 Task: Find connections with filter location Manihāri with filter topic #Entrepreneurshipwith filter profile language French with filter current company JSA with filter school Shaheed Sukhdev College Of Business Studies with filter industry Retail Books and Printed News with filter service category Logo Design with filter keywords title Cafeteria Worker
Action: Mouse moved to (564, 73)
Screenshot: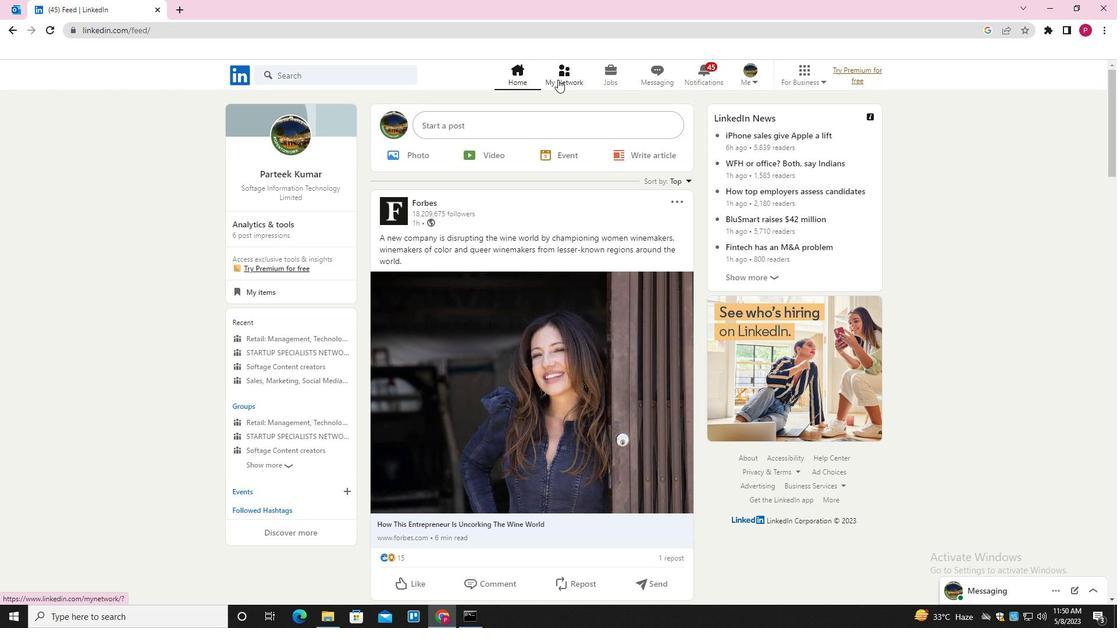 
Action: Mouse pressed left at (564, 73)
Screenshot: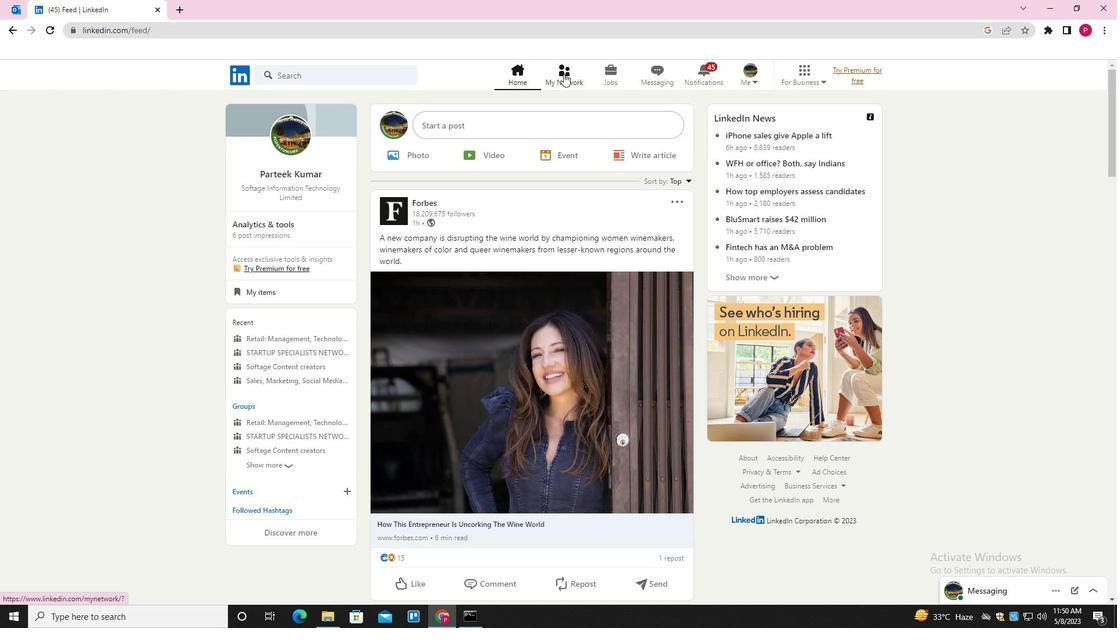 
Action: Mouse moved to (372, 139)
Screenshot: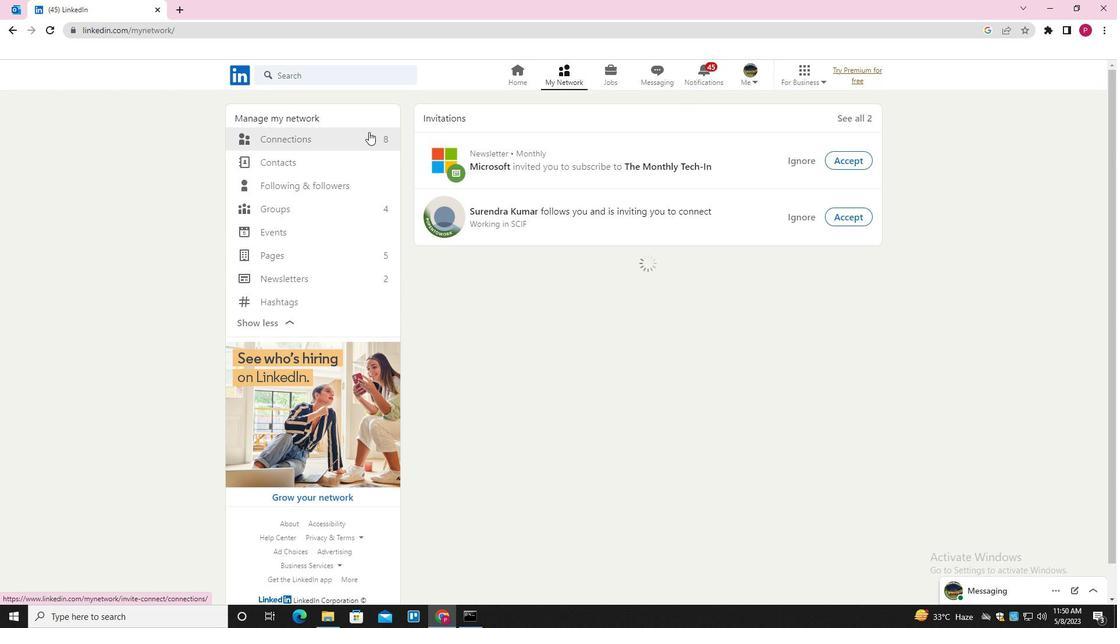 
Action: Mouse pressed left at (372, 139)
Screenshot: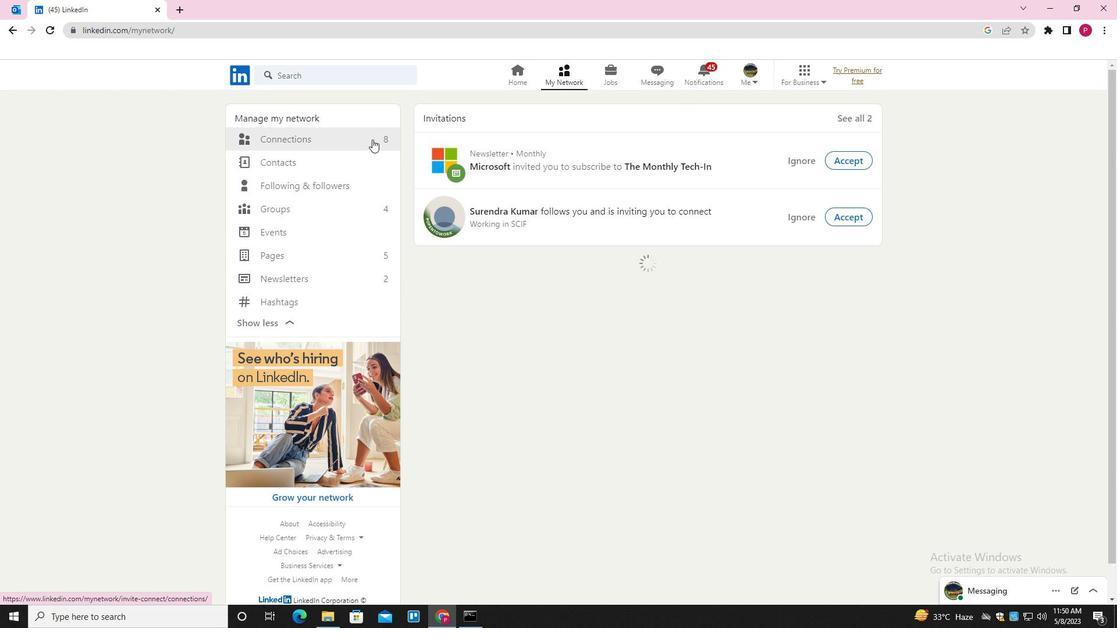 
Action: Mouse moved to (656, 141)
Screenshot: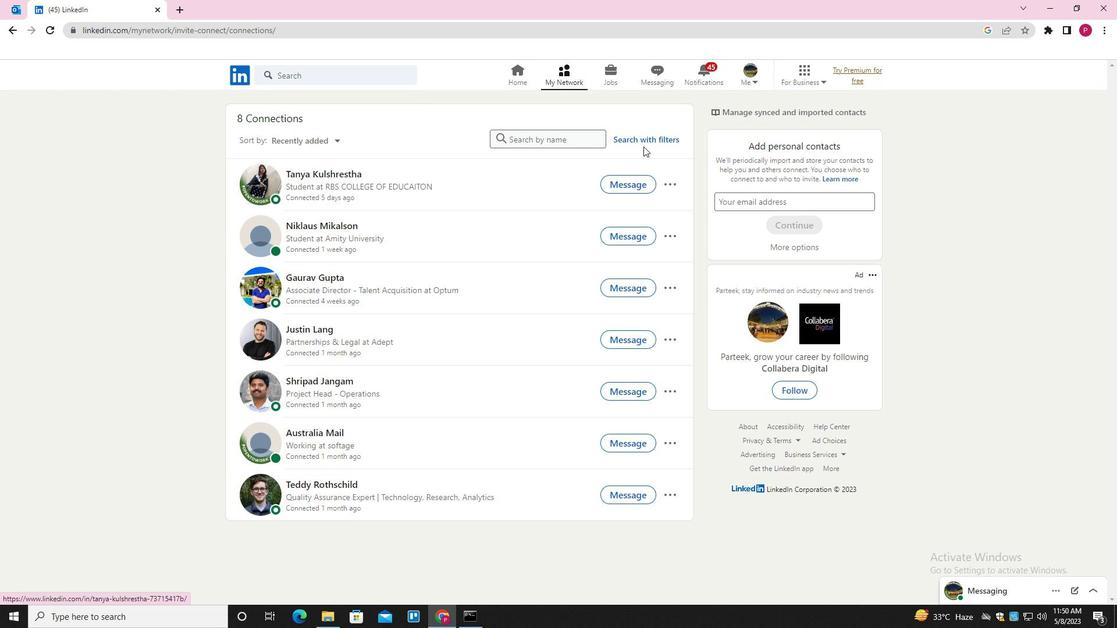 
Action: Mouse pressed left at (656, 141)
Screenshot: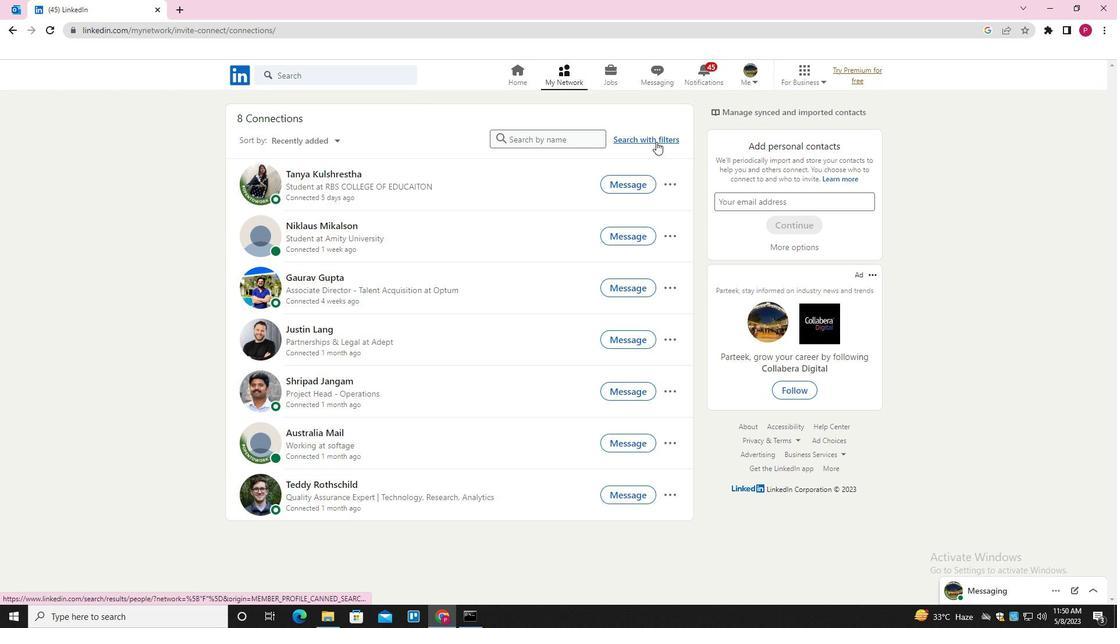 
Action: Mouse moved to (597, 109)
Screenshot: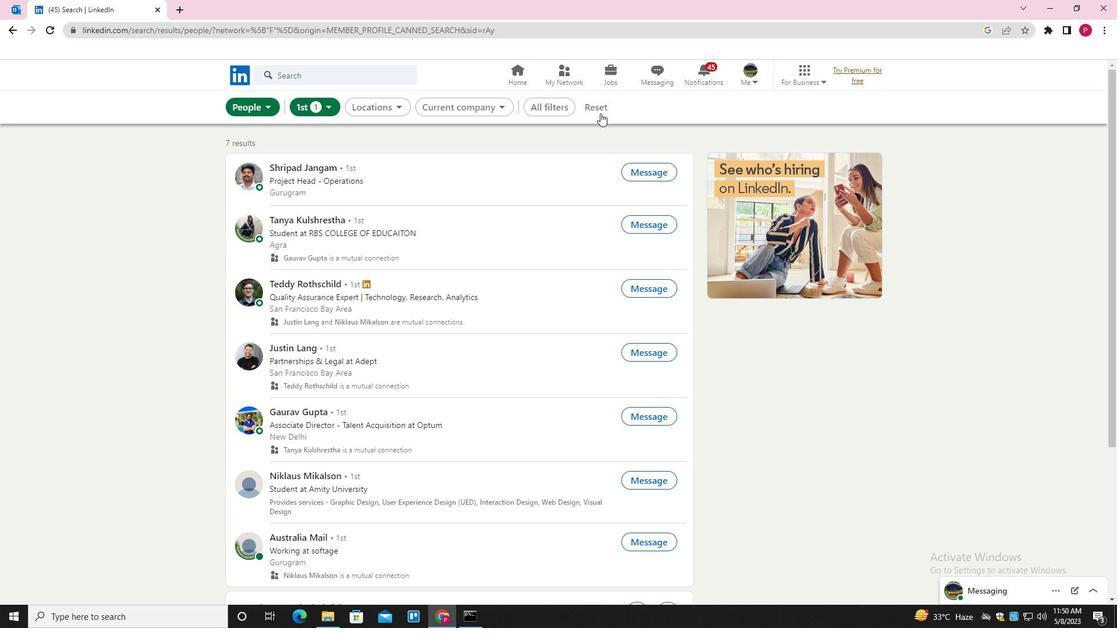
Action: Mouse pressed left at (597, 109)
Screenshot: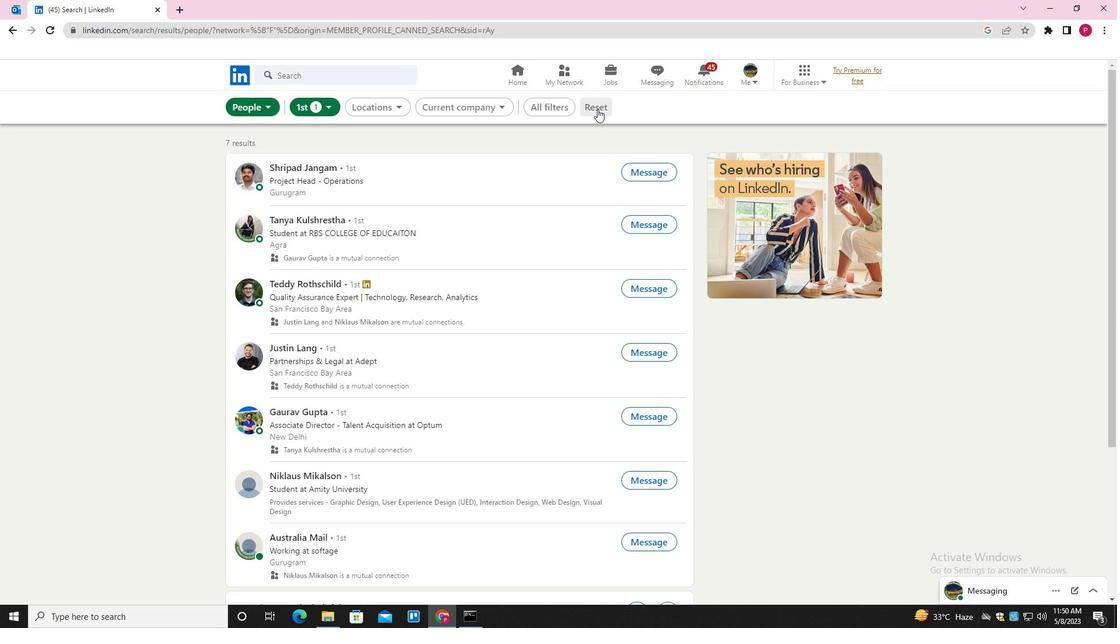 
Action: Mouse moved to (581, 104)
Screenshot: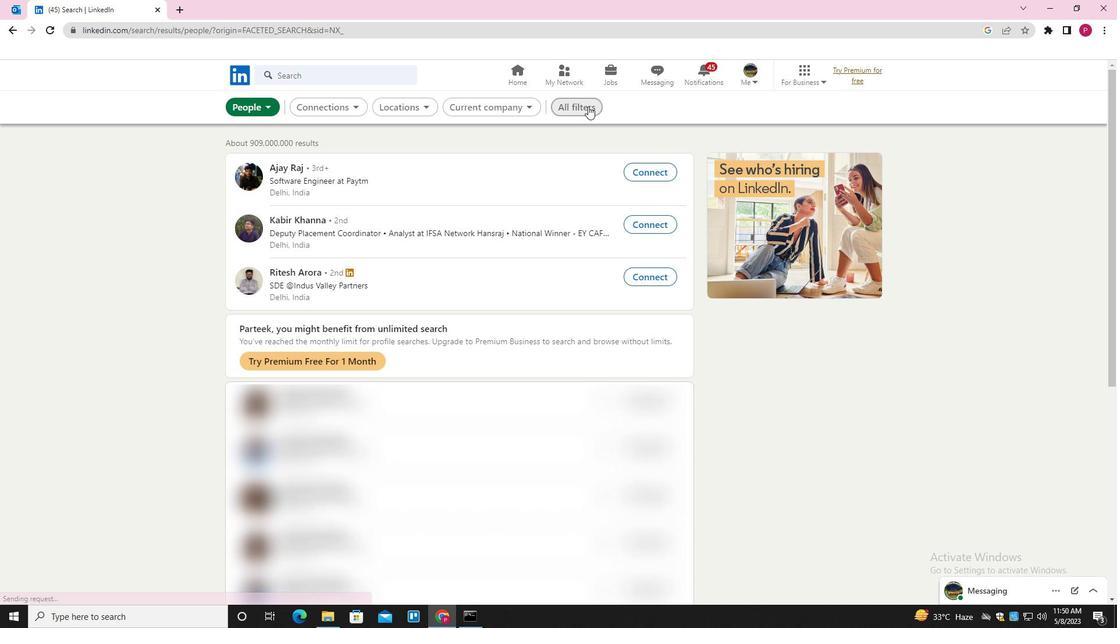 
Action: Mouse pressed left at (581, 104)
Screenshot: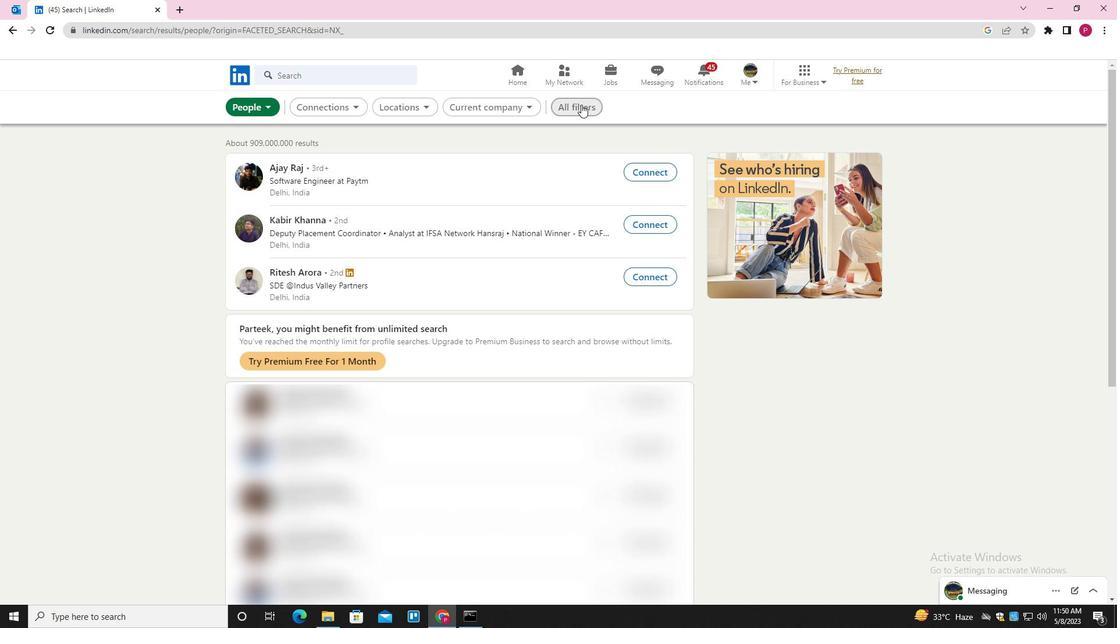 
Action: Mouse moved to (855, 258)
Screenshot: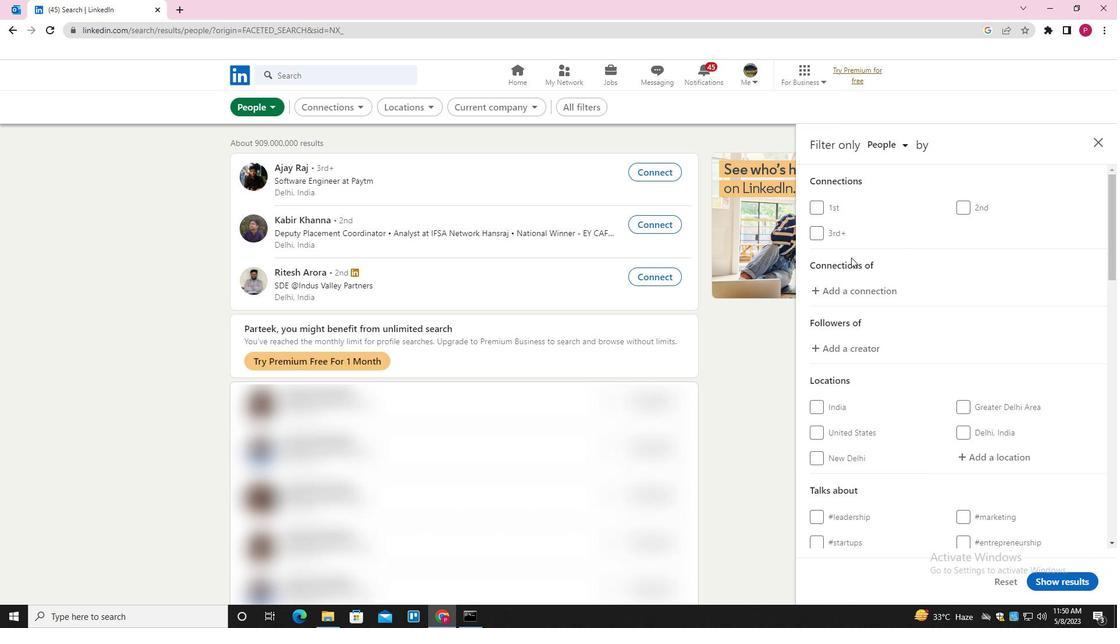 
Action: Mouse scrolled (855, 258) with delta (0, 0)
Screenshot: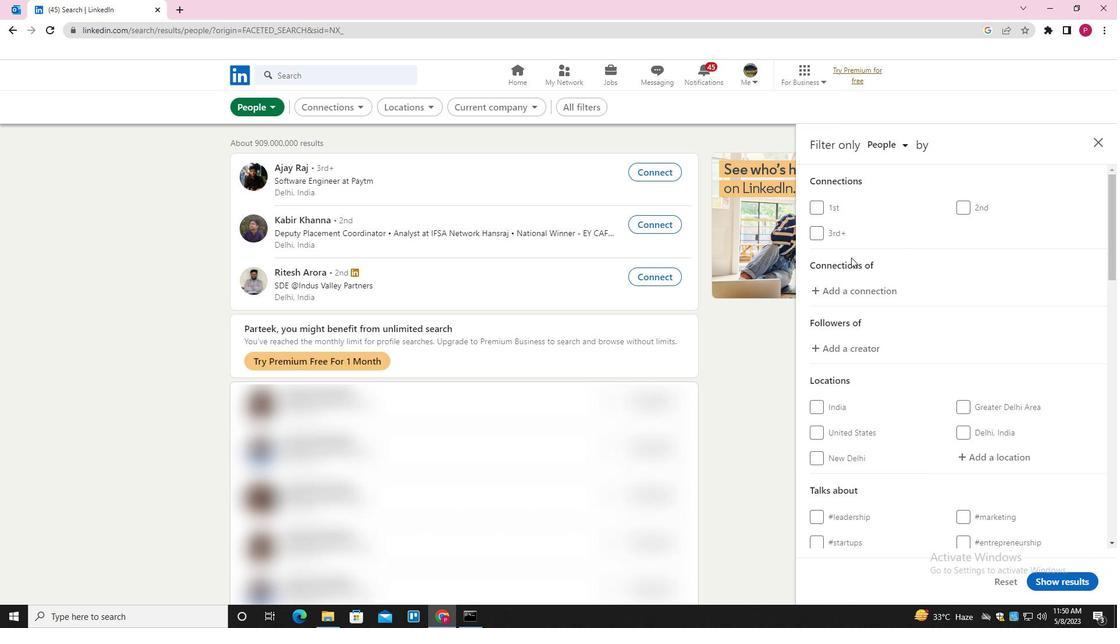 
Action: Mouse moved to (858, 261)
Screenshot: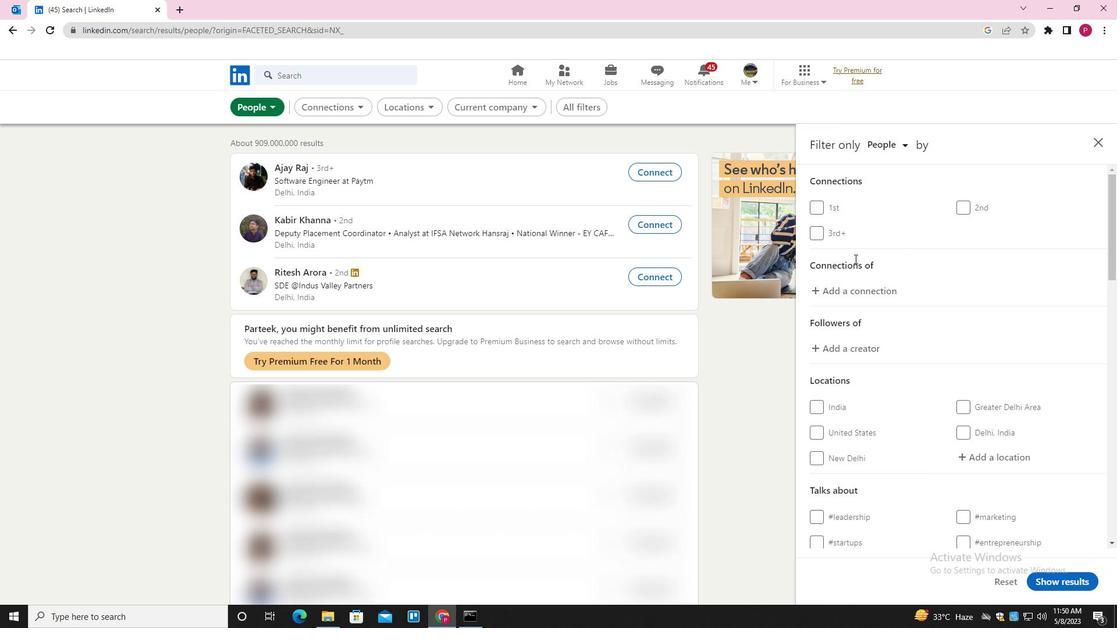 
Action: Mouse scrolled (858, 261) with delta (0, 0)
Screenshot: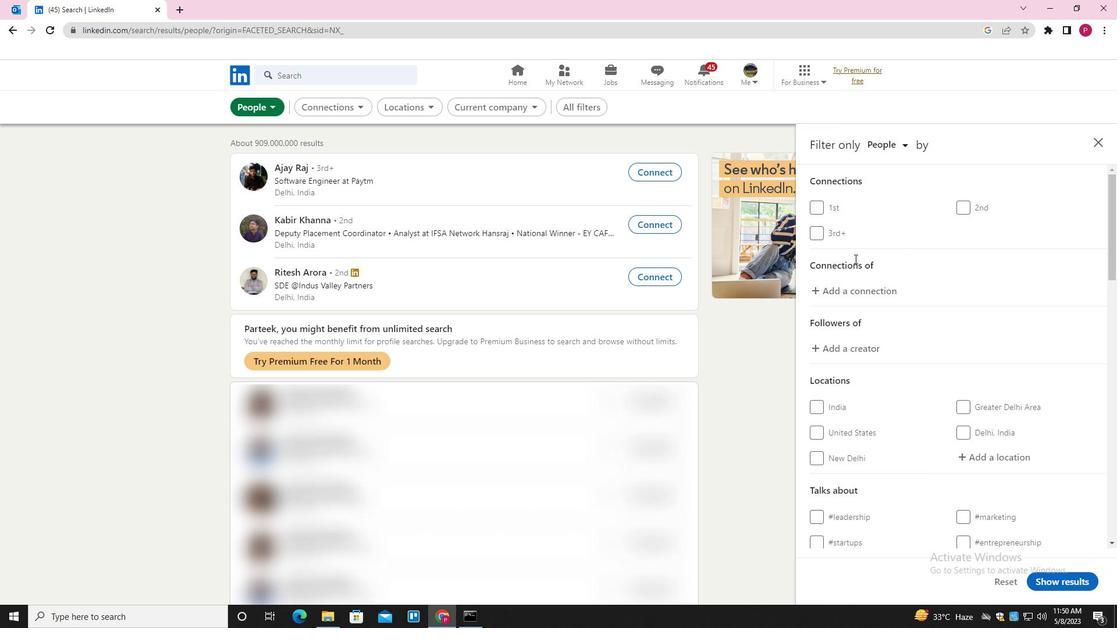 
Action: Mouse moved to (1013, 341)
Screenshot: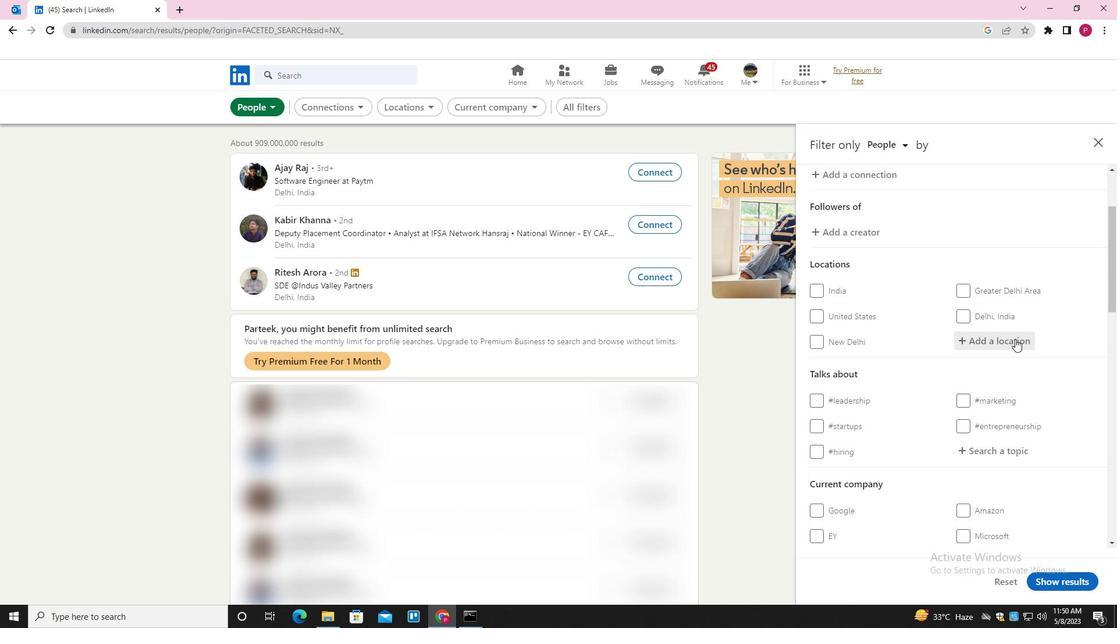 
Action: Mouse pressed left at (1013, 341)
Screenshot: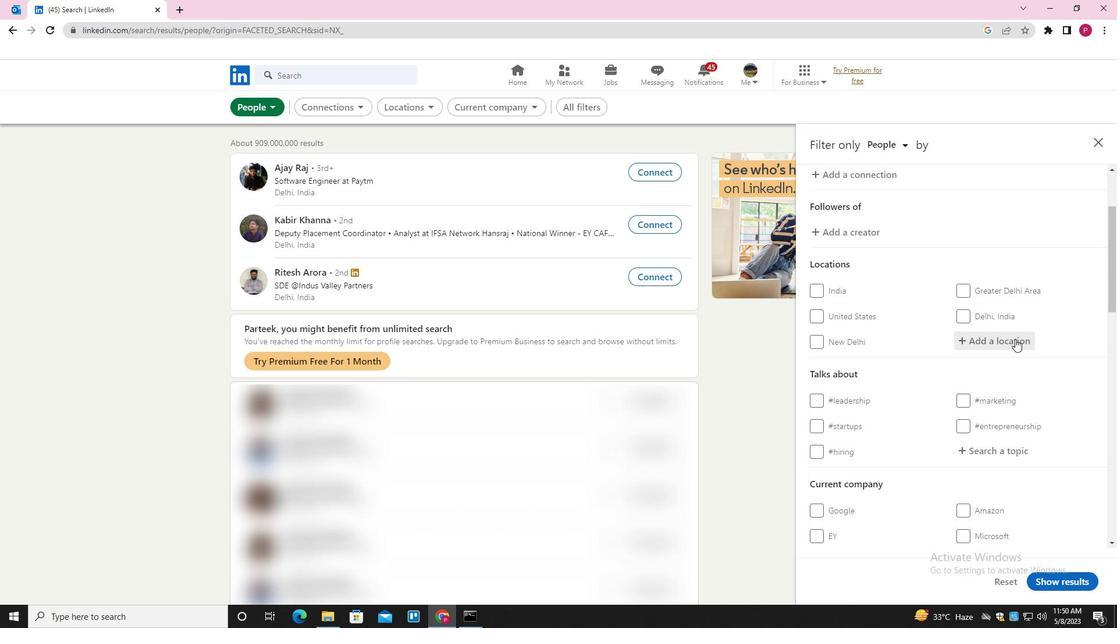 
Action: Key pressed <Key.shift>MANIG<Key.backspace>HARI<Key.down><Key.enter>
Screenshot: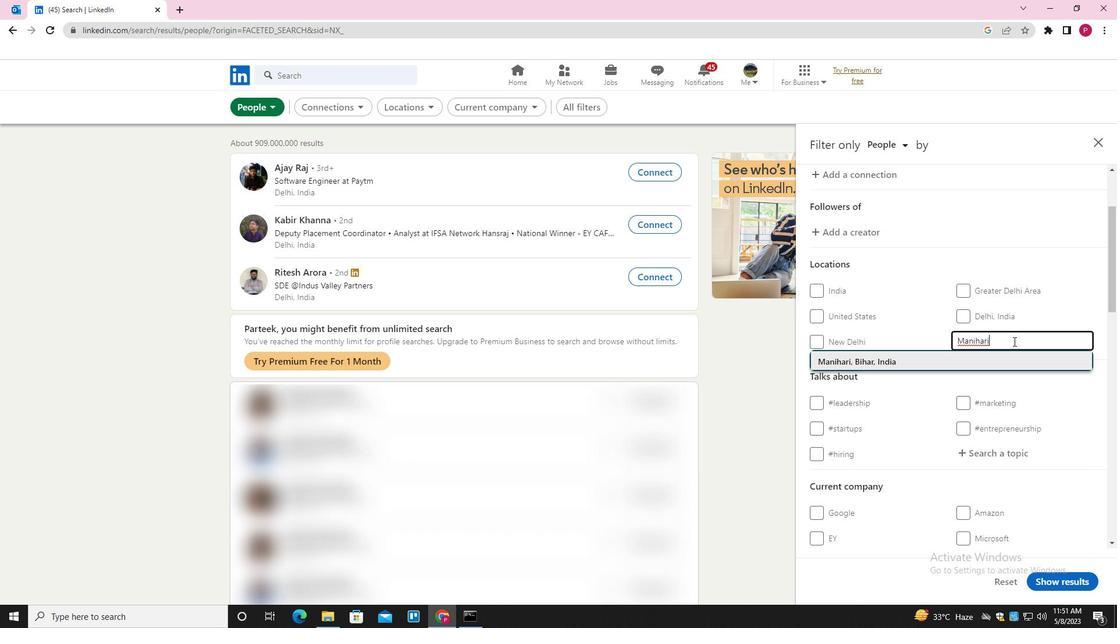 
Action: Mouse moved to (1037, 389)
Screenshot: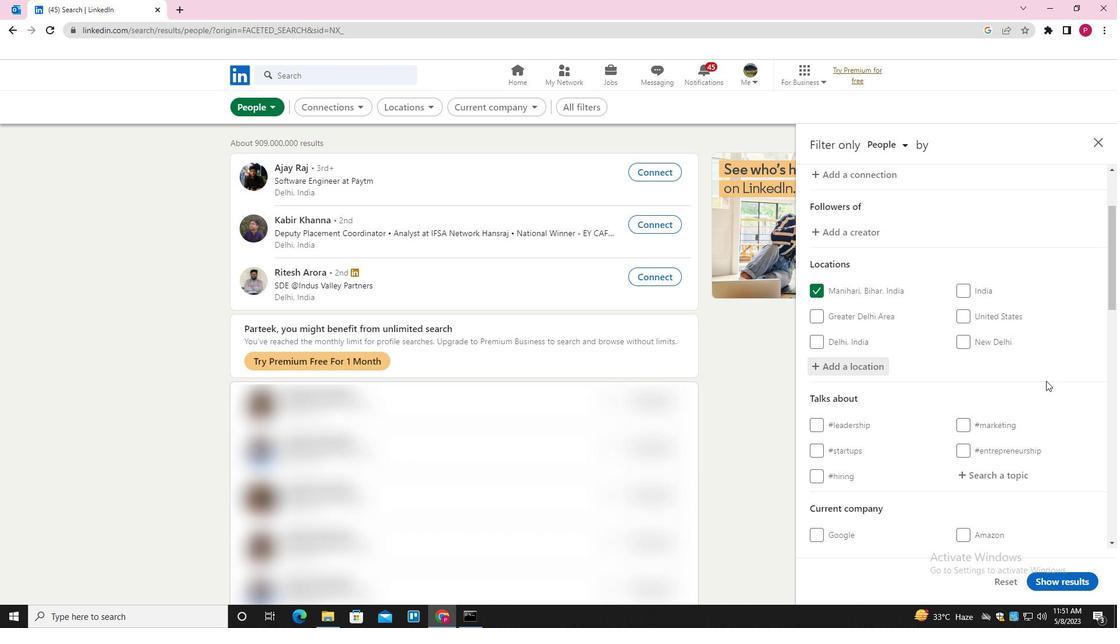 
Action: Mouse scrolled (1037, 388) with delta (0, 0)
Screenshot: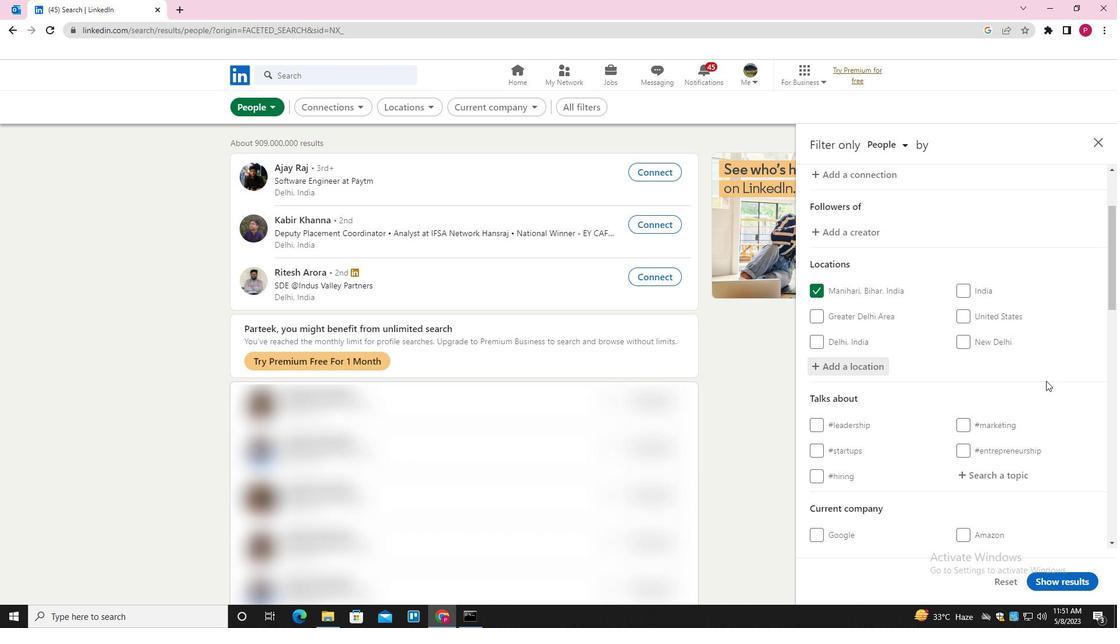 
Action: Mouse moved to (1035, 391)
Screenshot: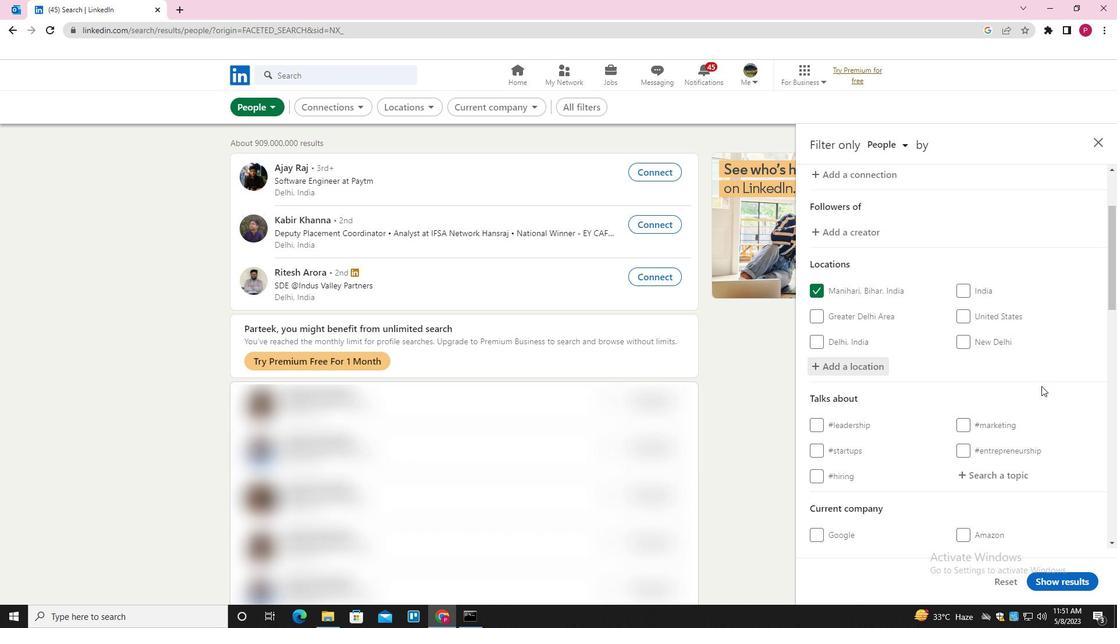 
Action: Mouse scrolled (1035, 390) with delta (0, 0)
Screenshot: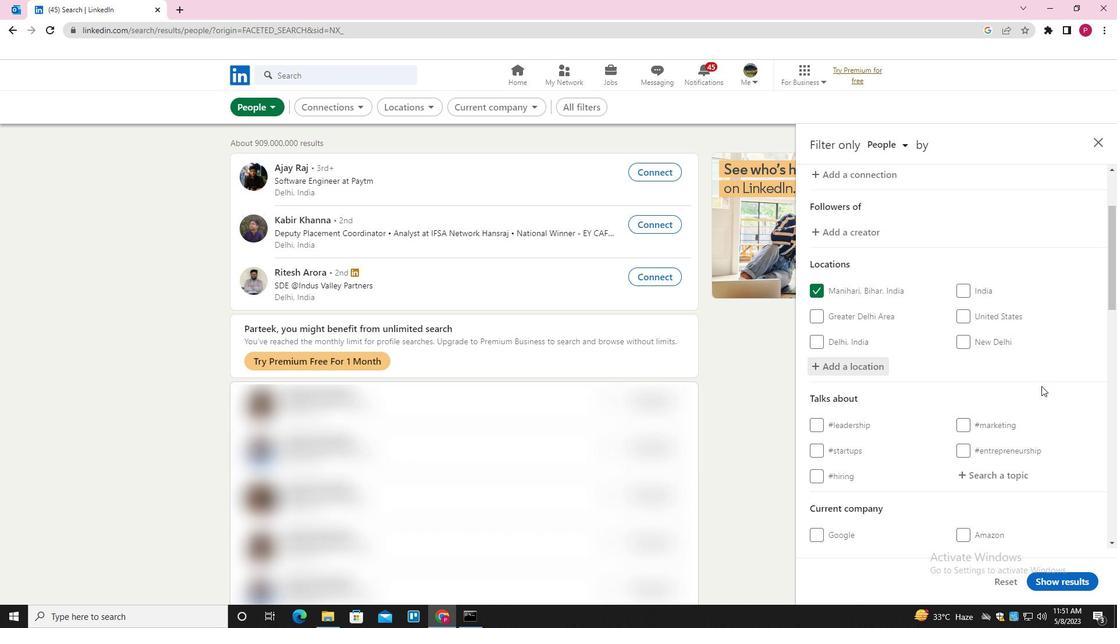 
Action: Mouse moved to (986, 358)
Screenshot: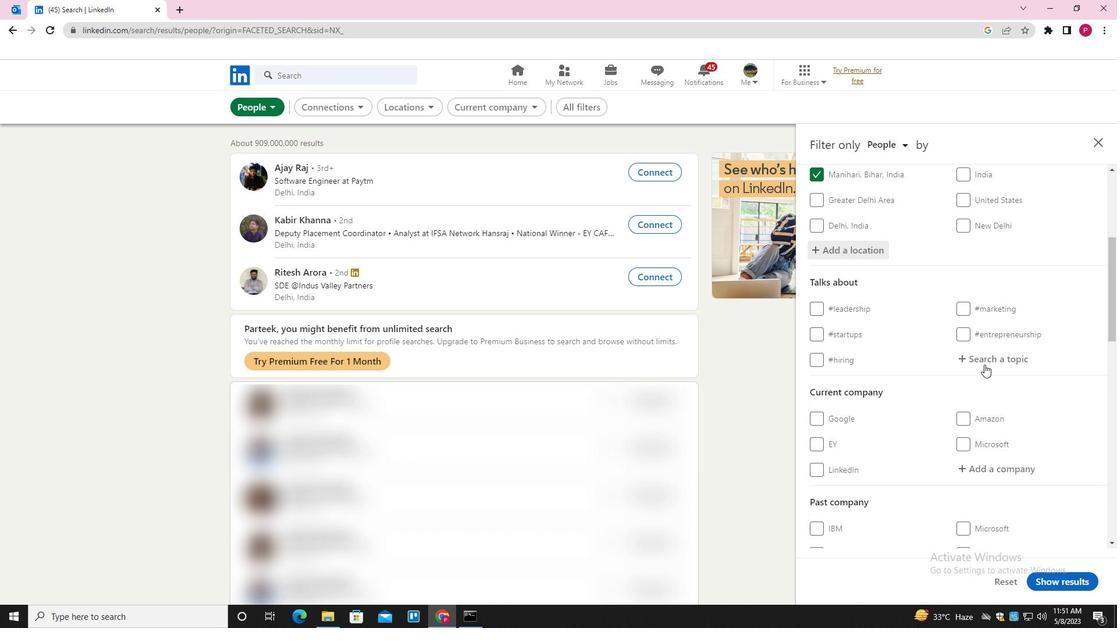 
Action: Mouse pressed left at (986, 358)
Screenshot: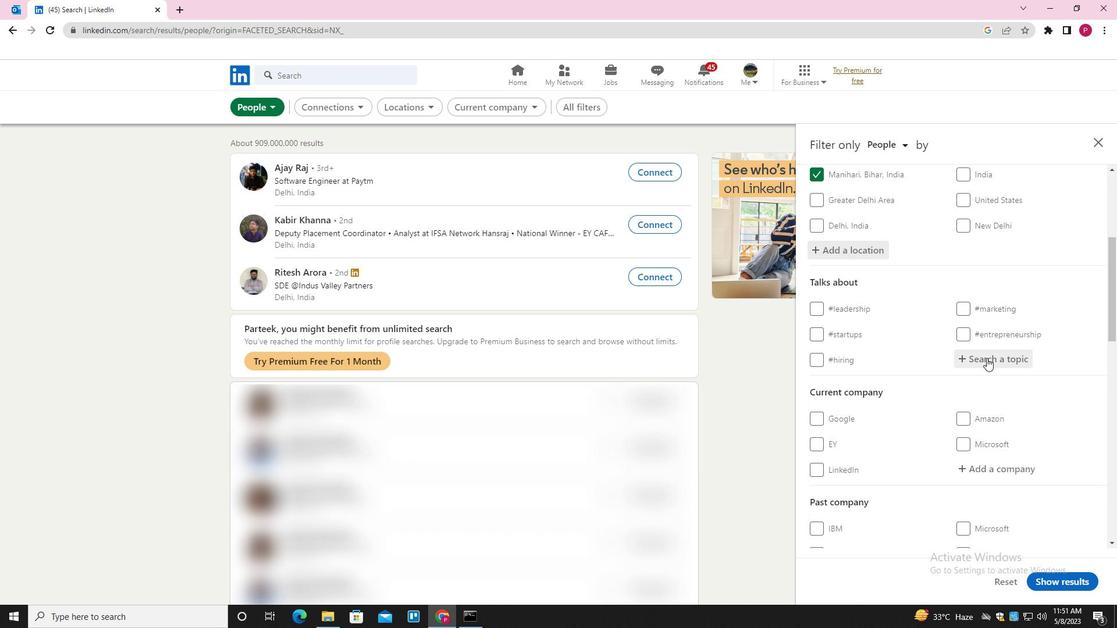 
Action: Key pressed ENTERPRENEURSHIP<Key.down><Key.enter>
Screenshot: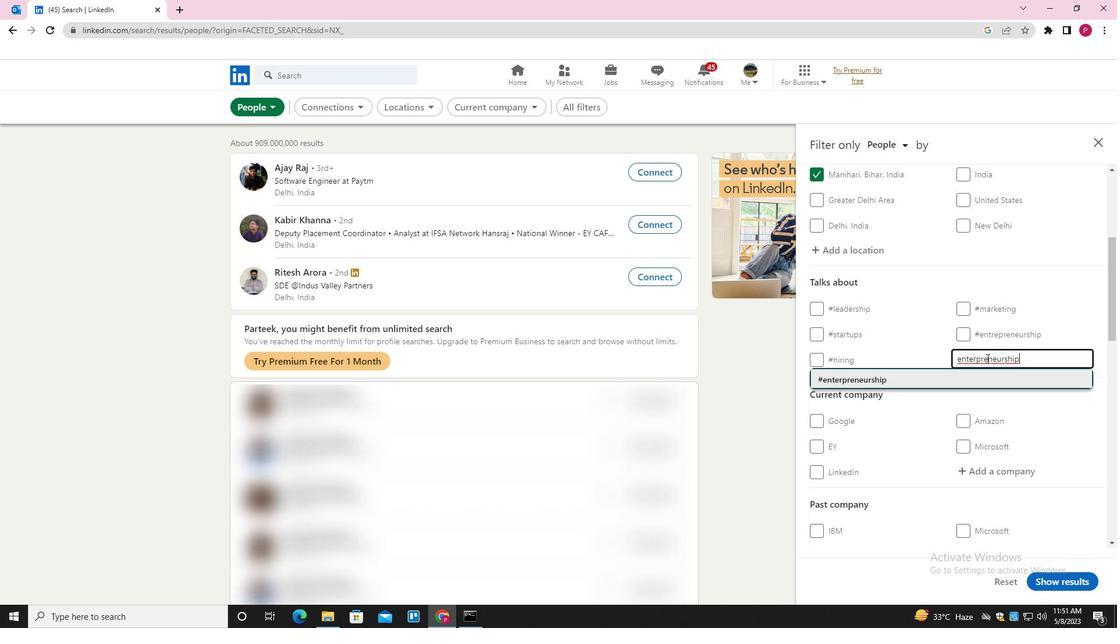
Action: Mouse moved to (979, 361)
Screenshot: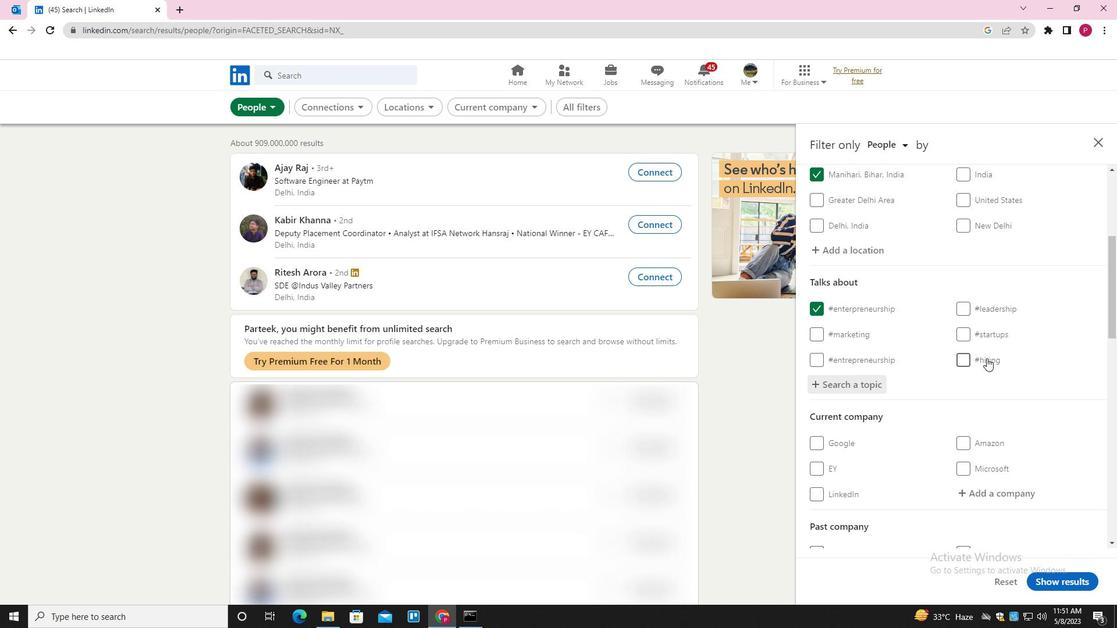 
Action: Mouse scrolled (979, 360) with delta (0, 0)
Screenshot: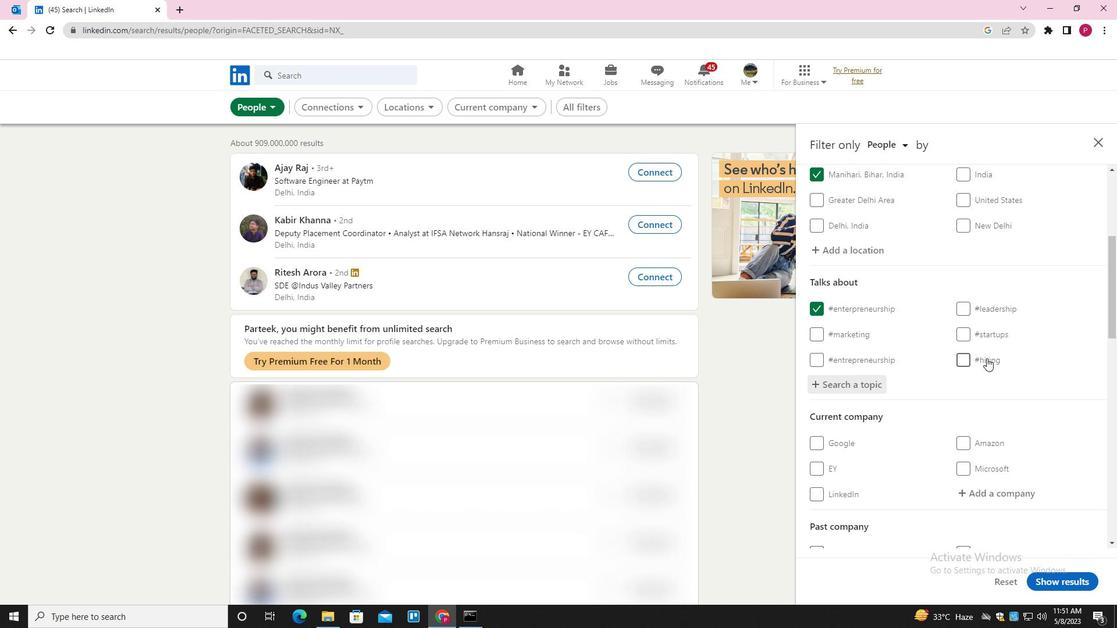 
Action: Mouse scrolled (979, 360) with delta (0, 0)
Screenshot: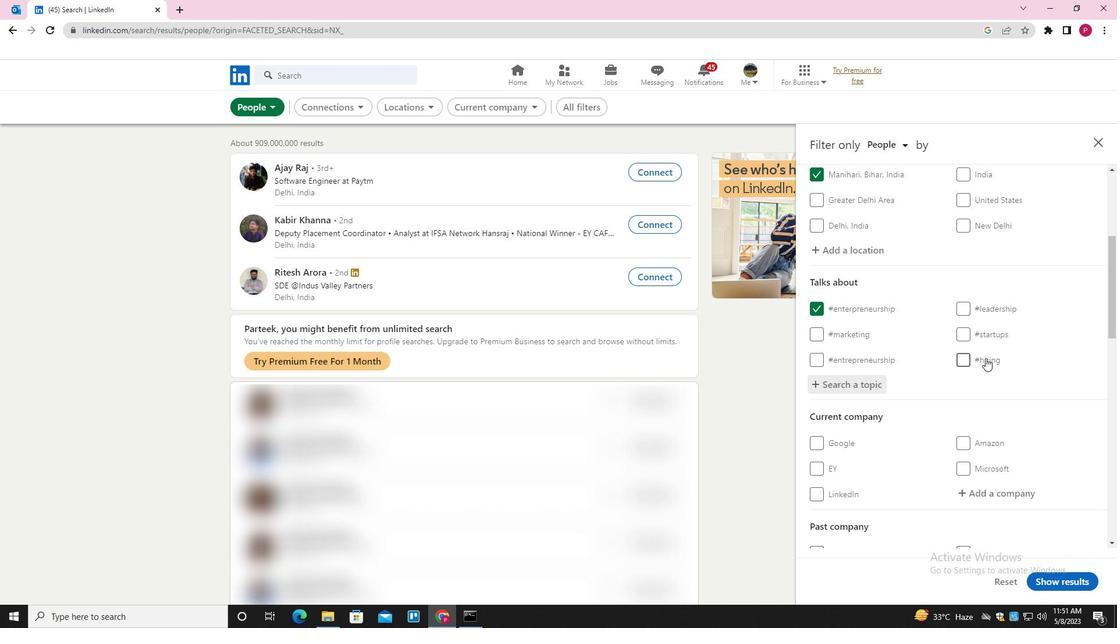 
Action: Mouse moved to (978, 361)
Screenshot: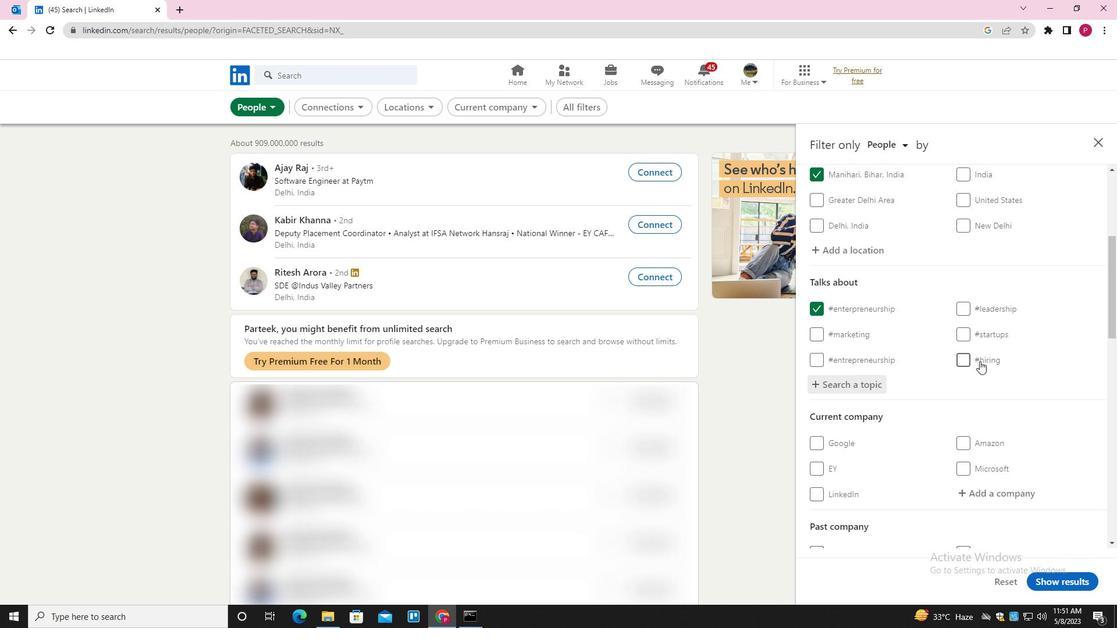 
Action: Mouse scrolled (978, 361) with delta (0, 0)
Screenshot: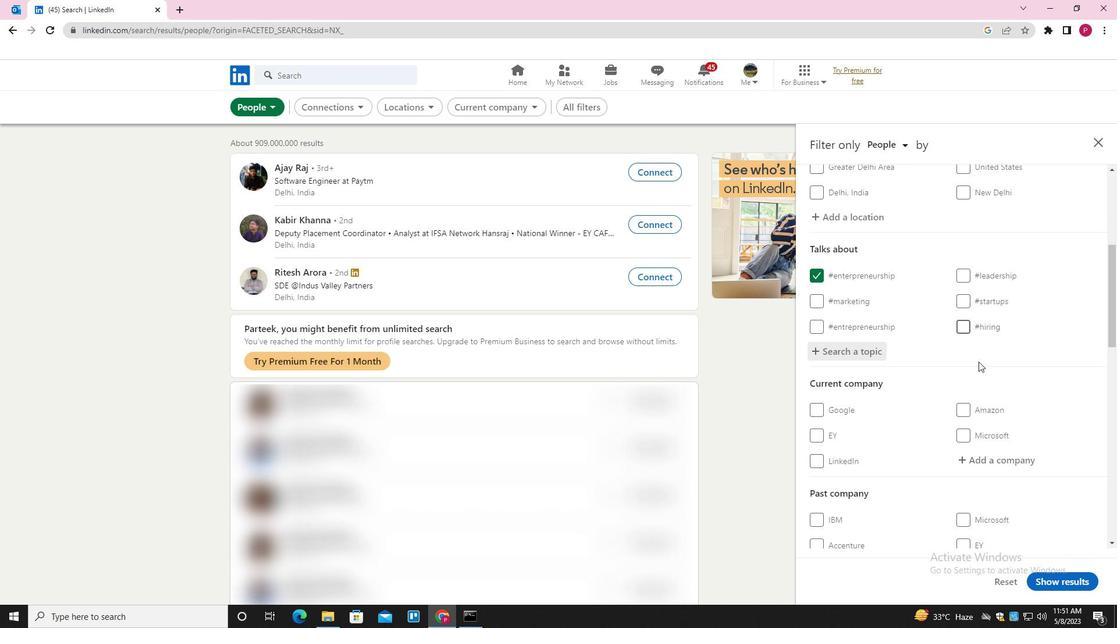 
Action: Mouse moved to (977, 363)
Screenshot: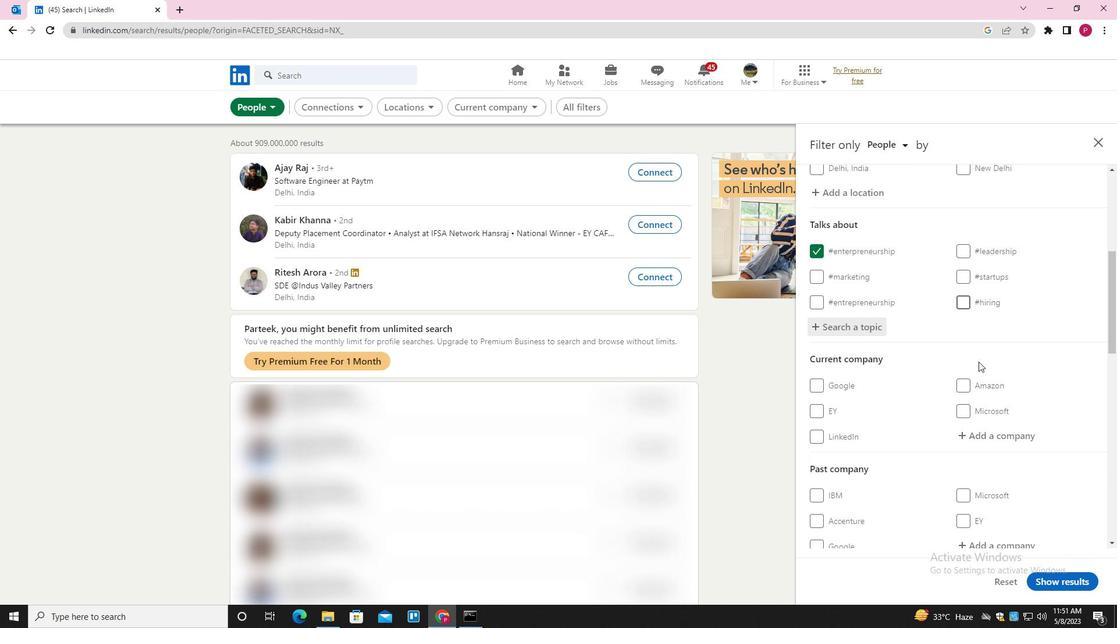 
Action: Mouse scrolled (977, 363) with delta (0, 0)
Screenshot: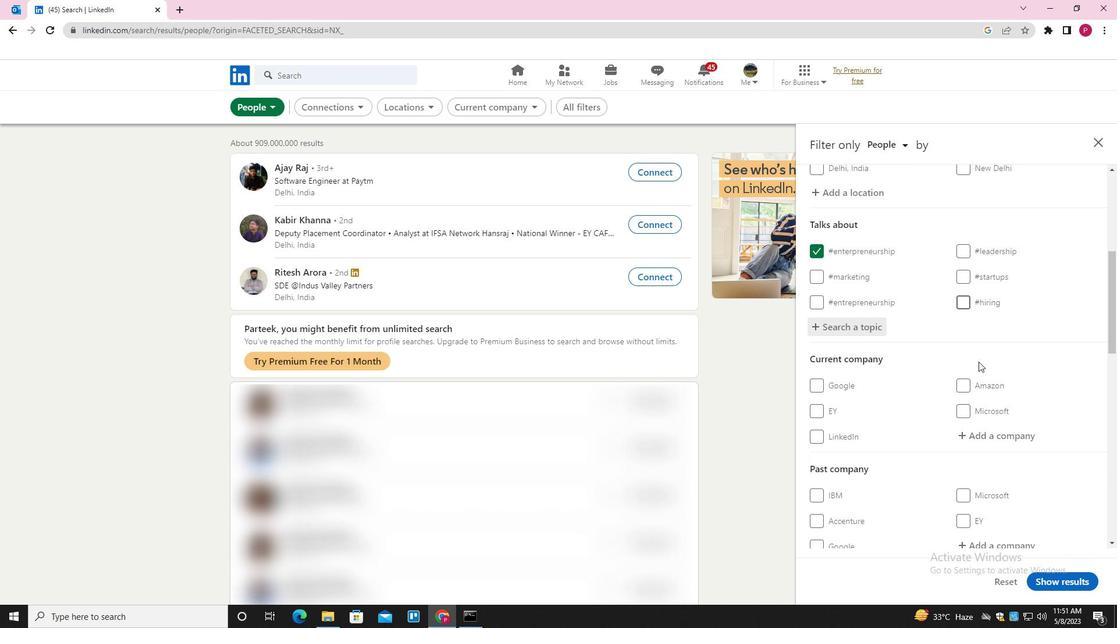 
Action: Mouse moved to (961, 321)
Screenshot: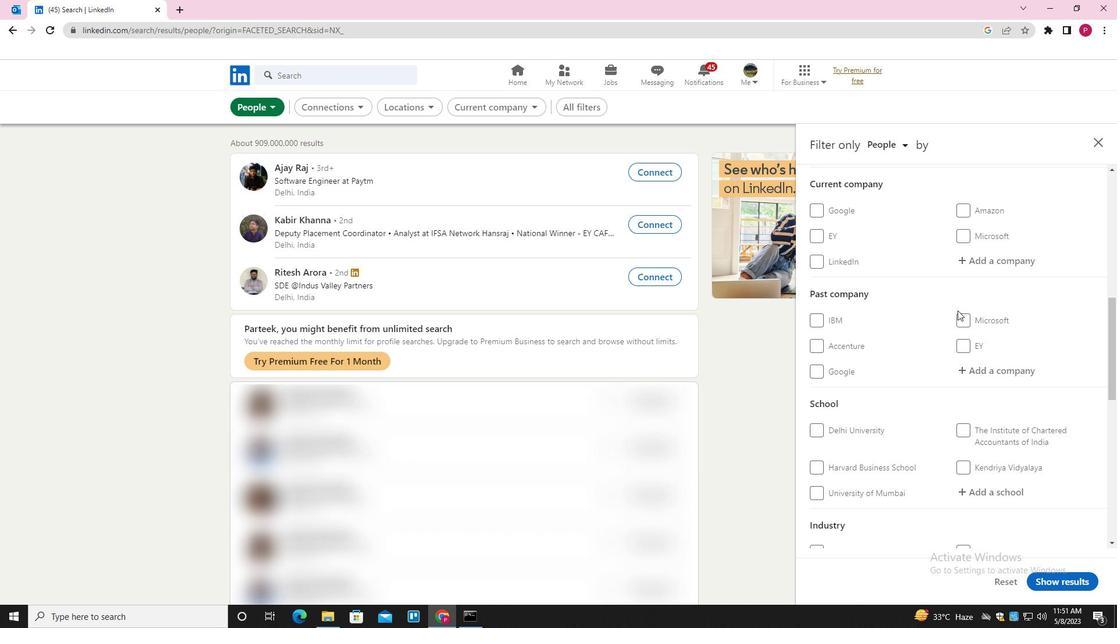 
Action: Mouse scrolled (961, 321) with delta (0, 0)
Screenshot: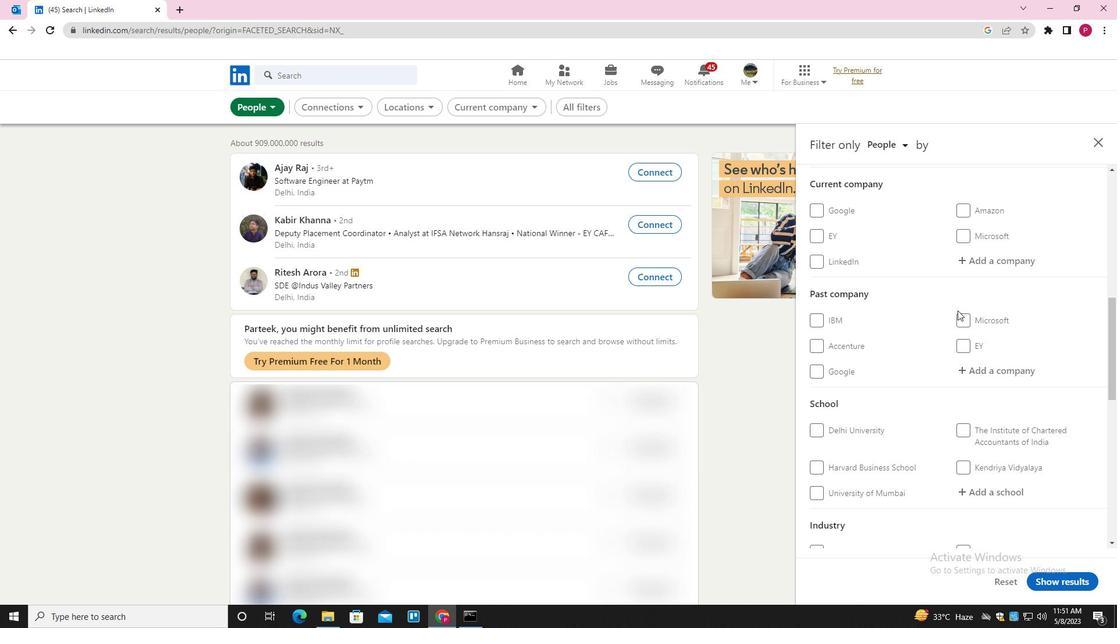 
Action: Mouse moved to (964, 341)
Screenshot: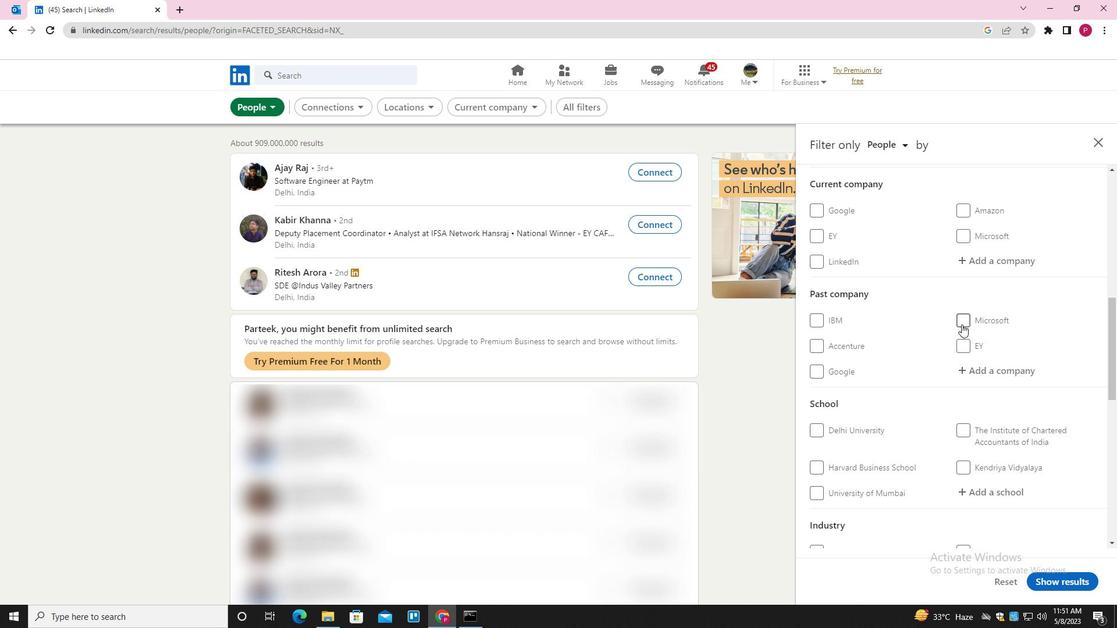 
Action: Mouse scrolled (964, 340) with delta (0, 0)
Screenshot: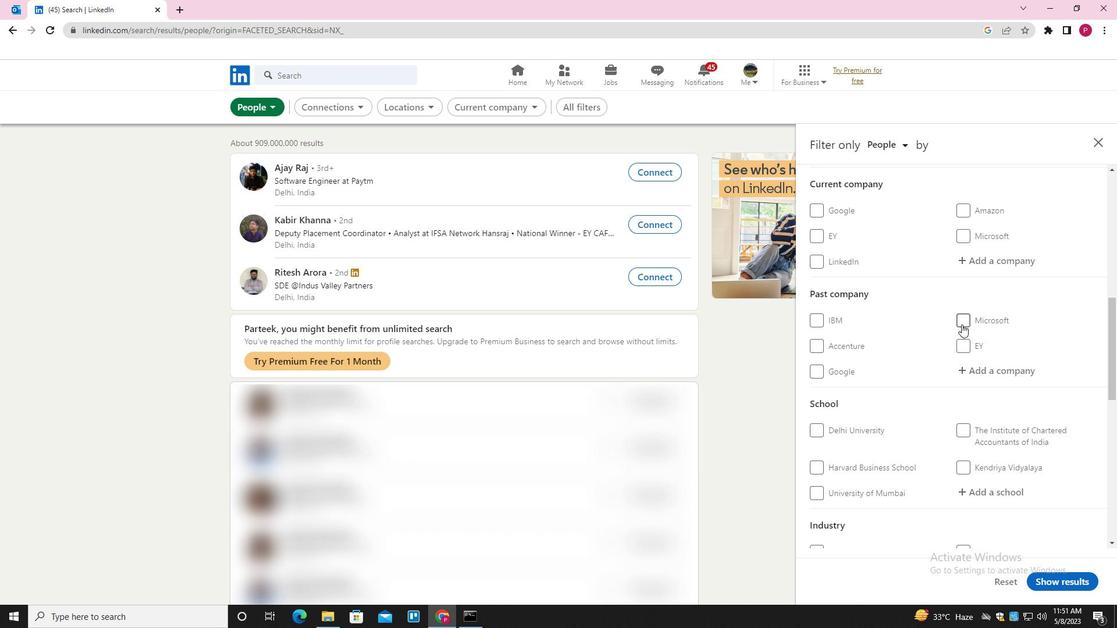 
Action: Mouse moved to (966, 349)
Screenshot: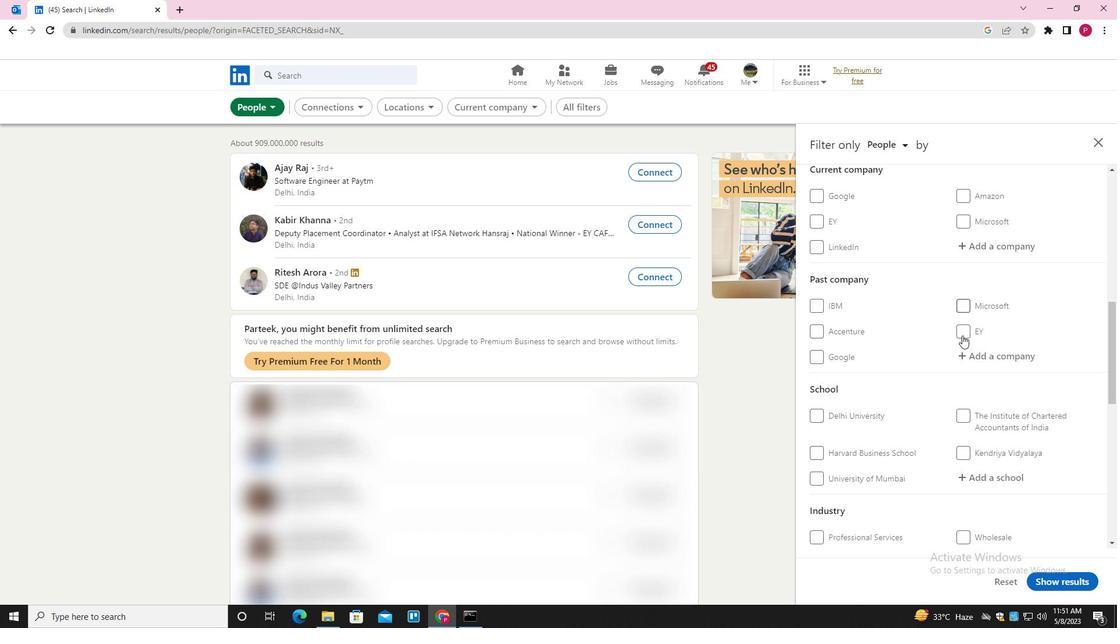 
Action: Mouse scrolled (966, 348) with delta (0, 0)
Screenshot: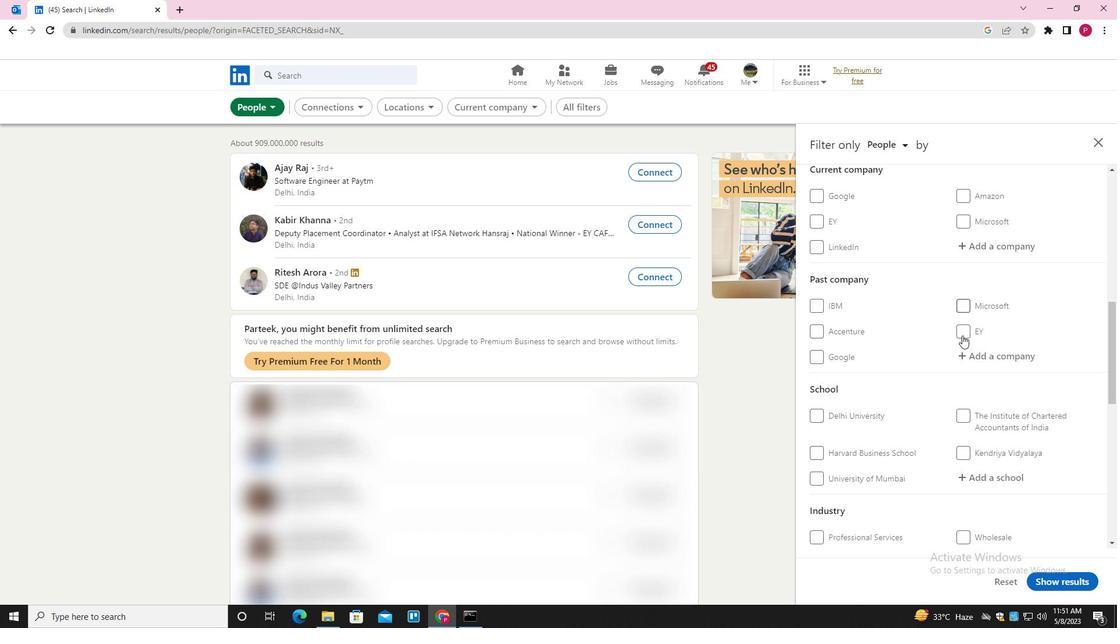 
Action: Mouse moved to (957, 384)
Screenshot: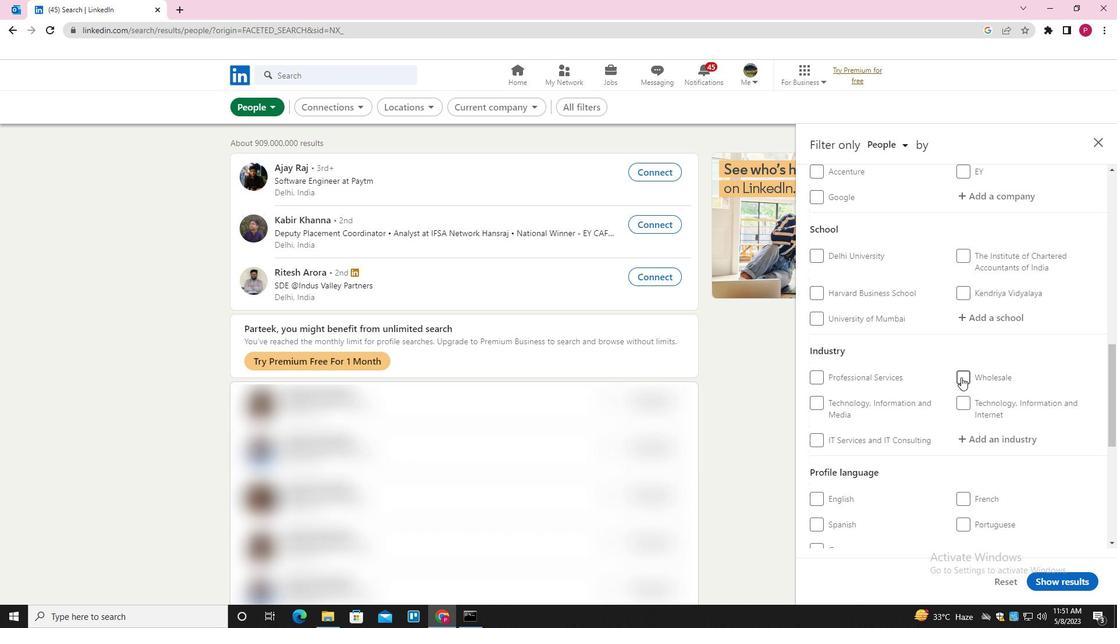 
Action: Mouse scrolled (957, 384) with delta (0, 0)
Screenshot: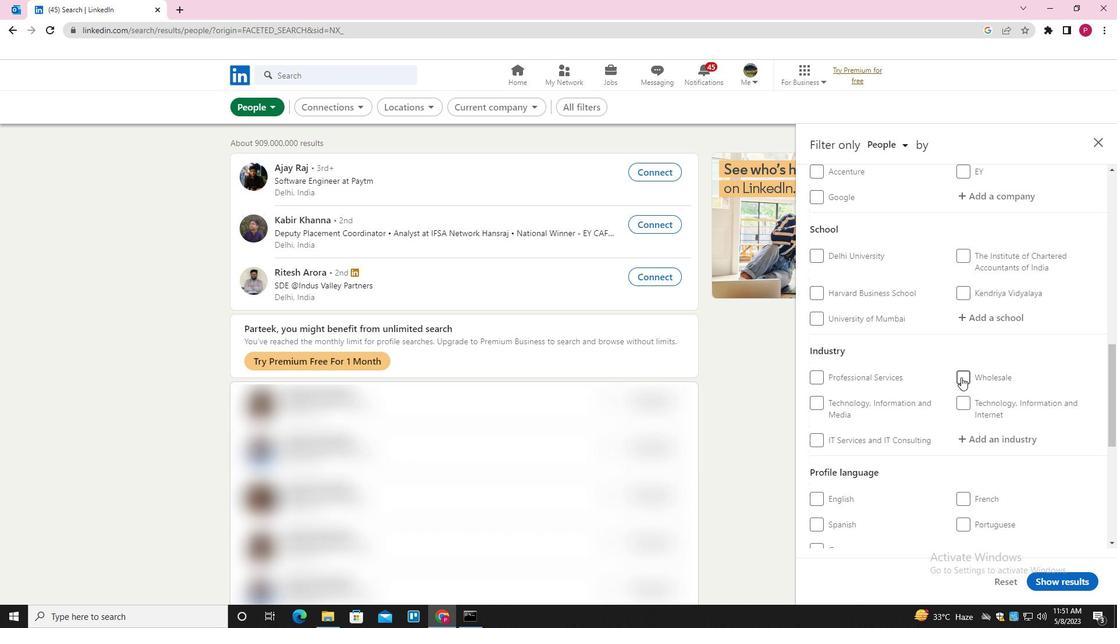 
Action: Mouse moved to (956, 385)
Screenshot: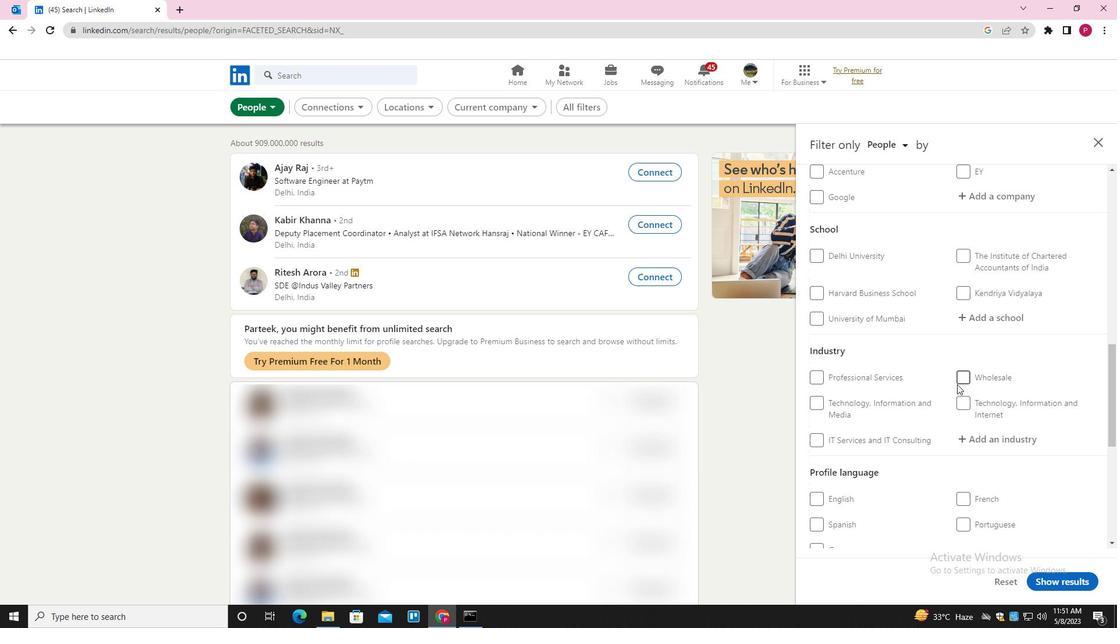 
Action: Mouse scrolled (956, 385) with delta (0, 0)
Screenshot: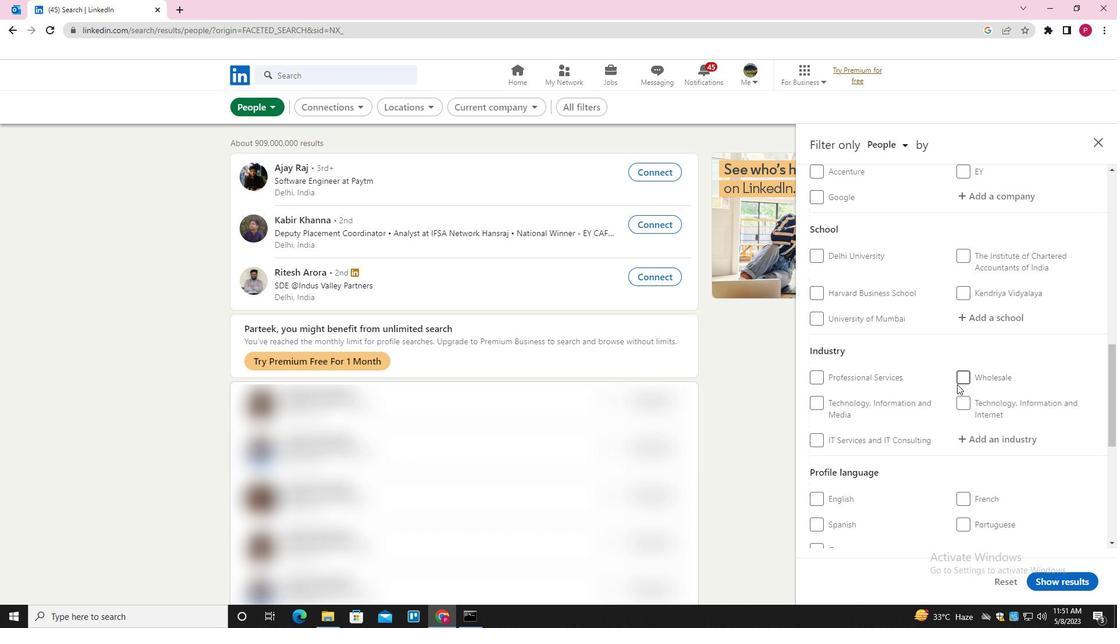 
Action: Mouse scrolled (956, 385) with delta (0, 0)
Screenshot: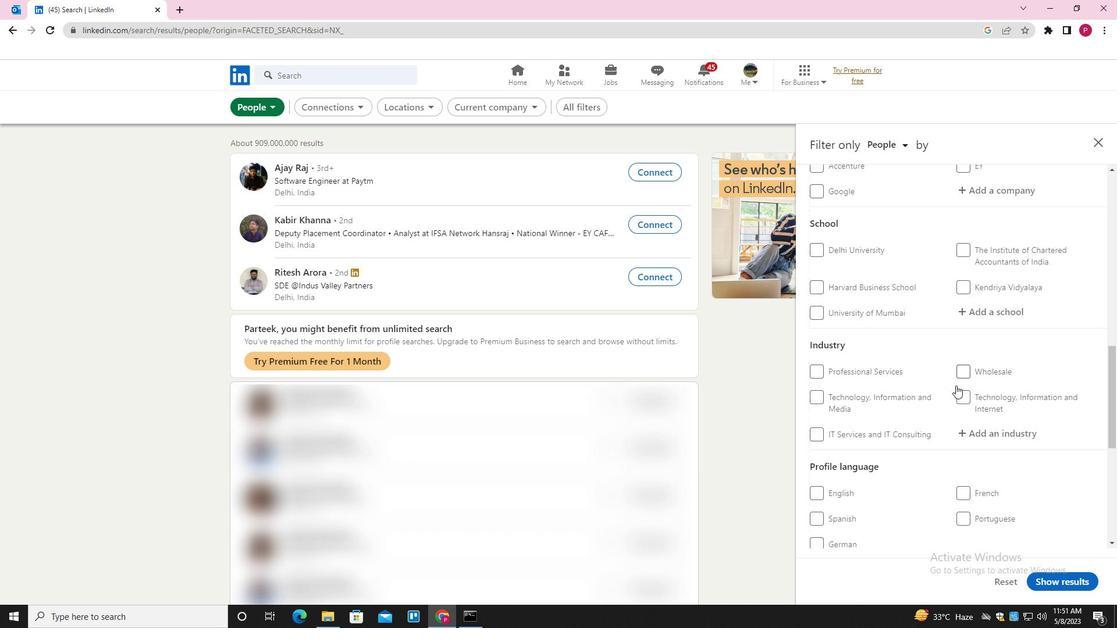 
Action: Mouse moved to (969, 323)
Screenshot: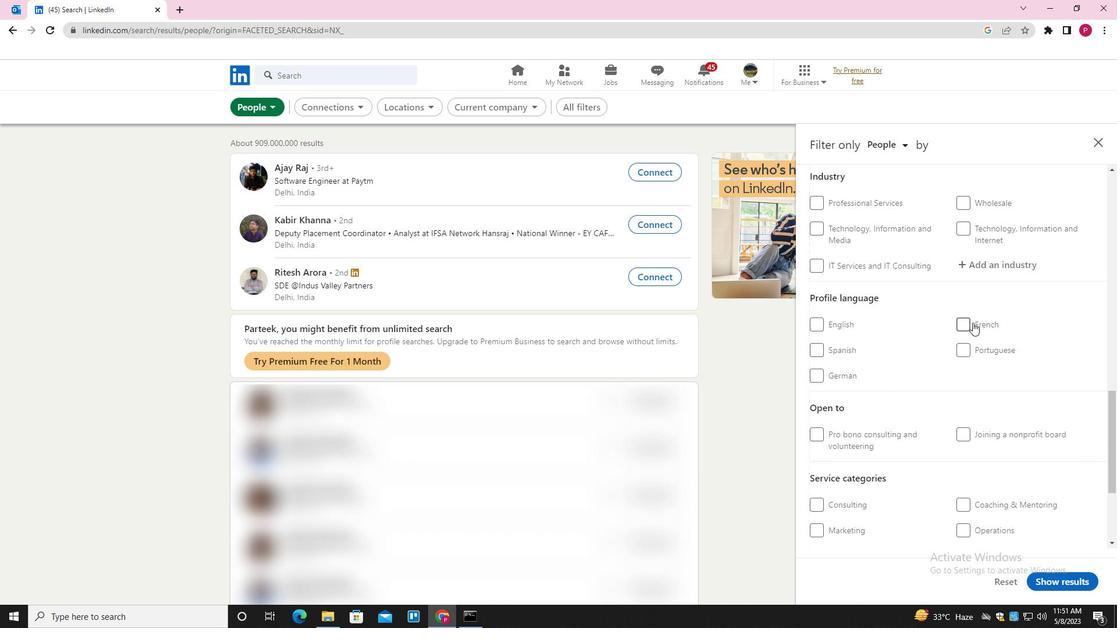 
Action: Mouse pressed left at (969, 323)
Screenshot: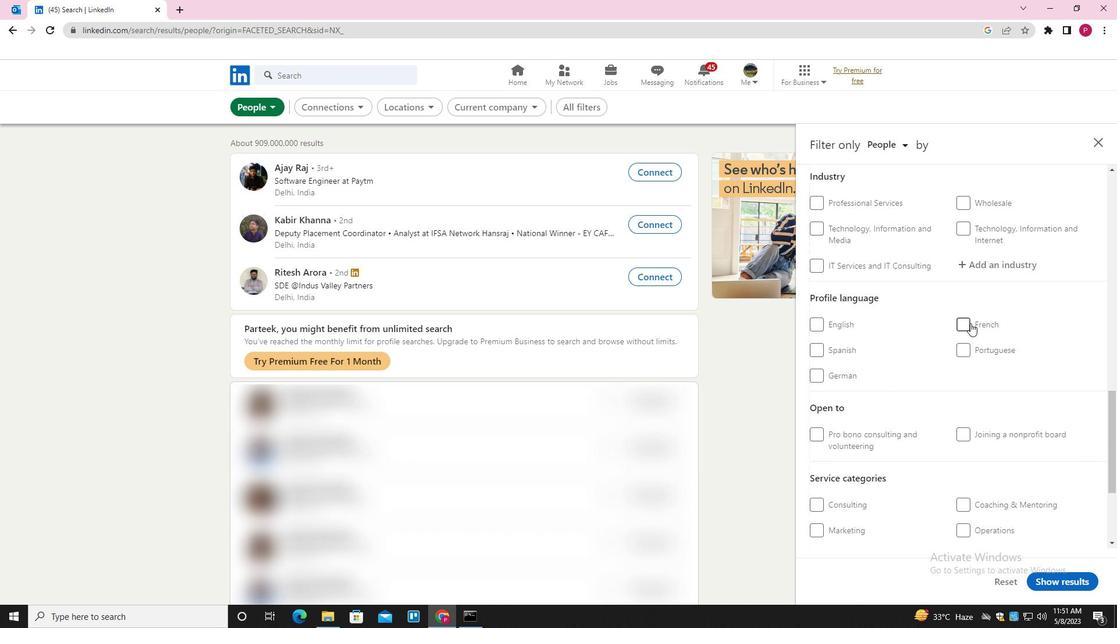 
Action: Mouse moved to (894, 395)
Screenshot: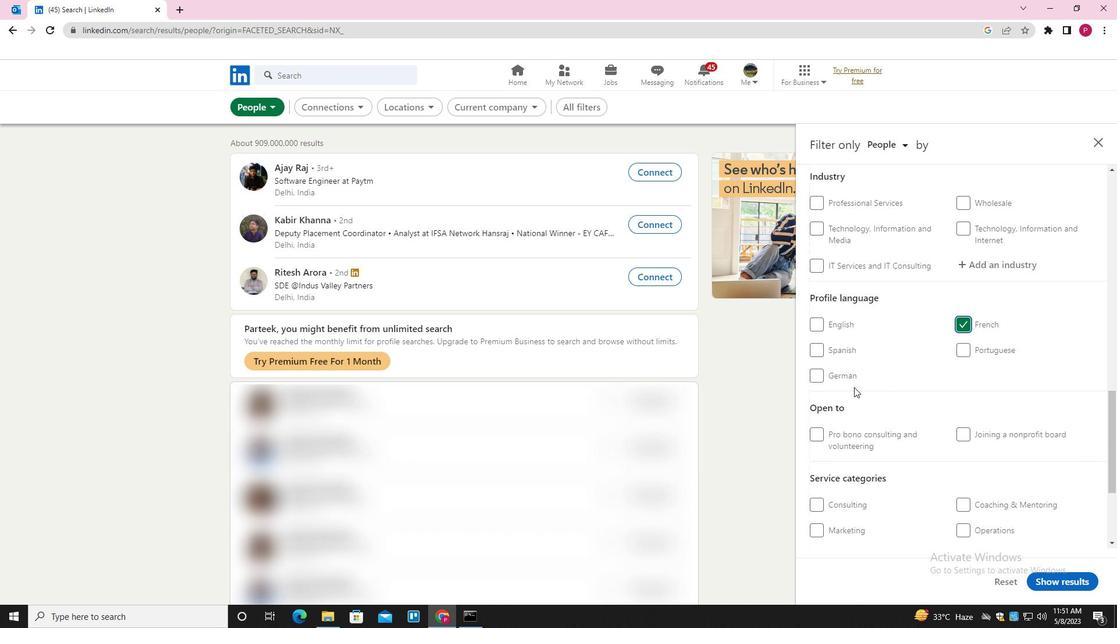 
Action: Mouse scrolled (894, 396) with delta (0, 0)
Screenshot: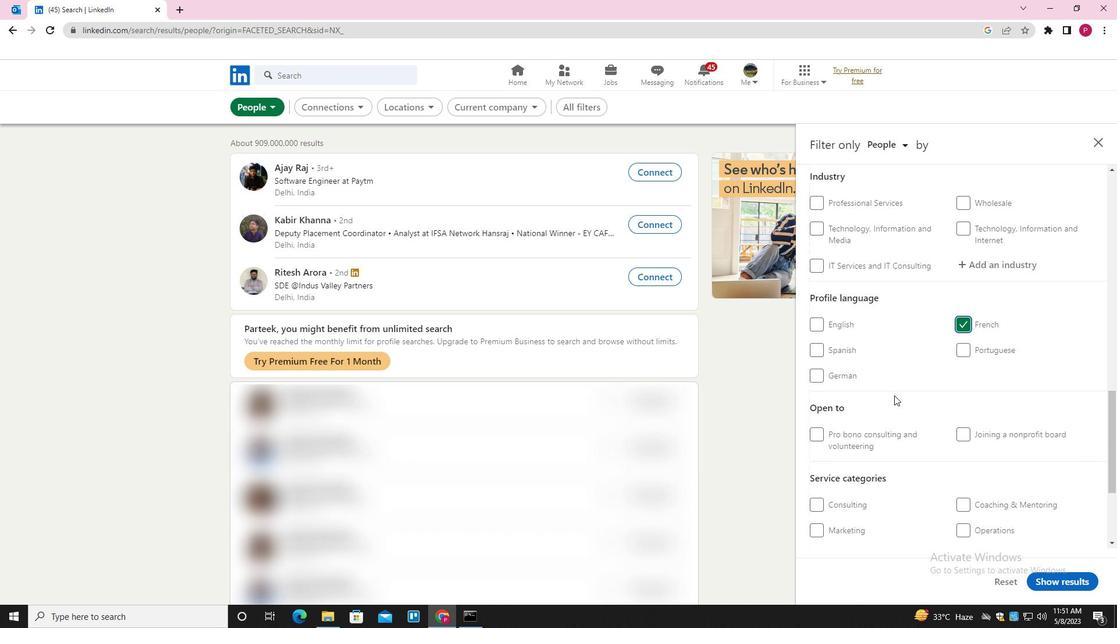 
Action: Mouse scrolled (894, 396) with delta (0, 0)
Screenshot: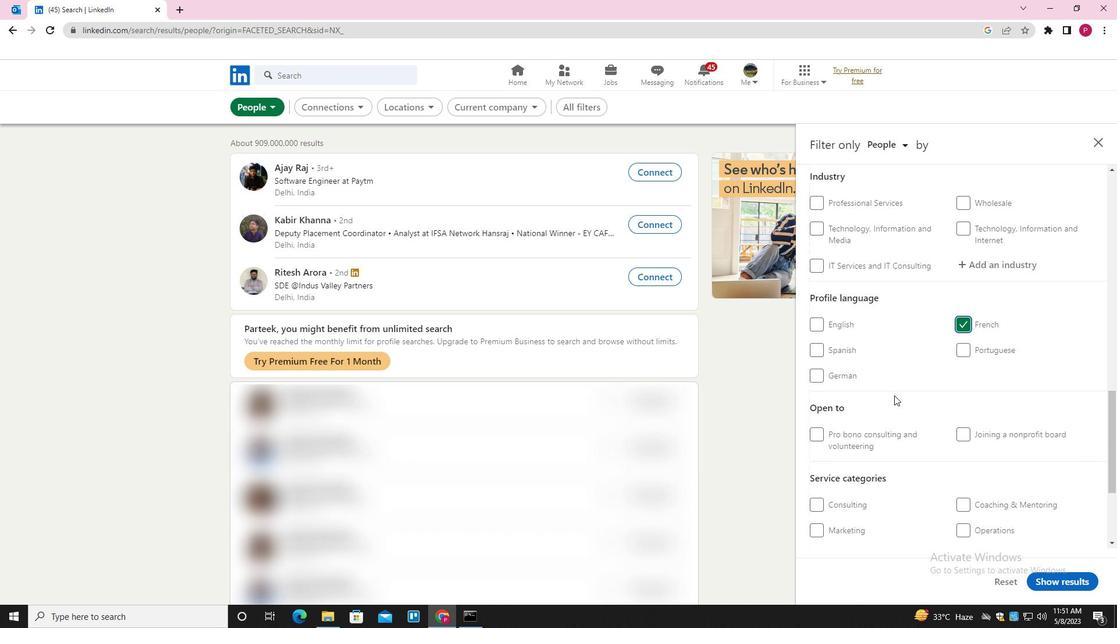
Action: Mouse scrolled (894, 396) with delta (0, 0)
Screenshot: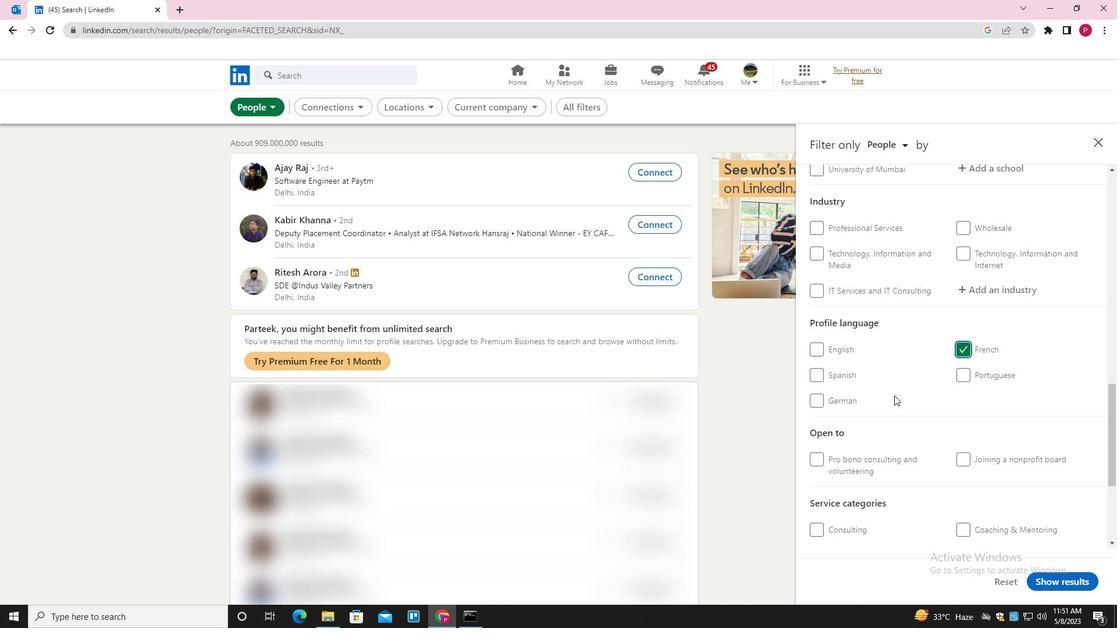 
Action: Mouse scrolled (894, 396) with delta (0, 0)
Screenshot: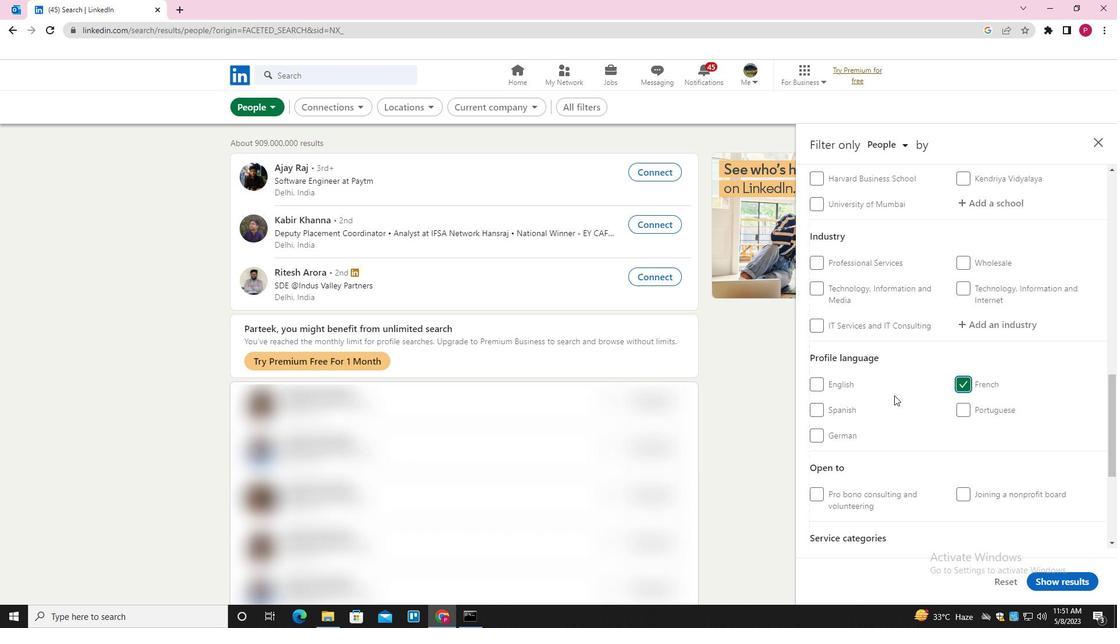 
Action: Mouse scrolled (894, 396) with delta (0, 0)
Screenshot: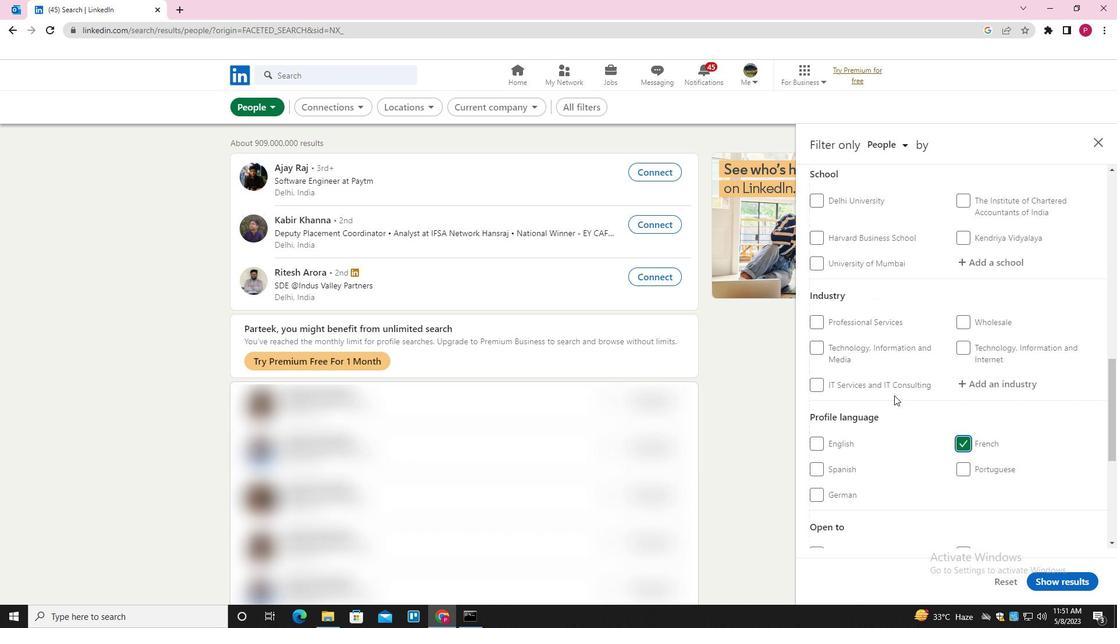 
Action: Mouse scrolled (894, 396) with delta (0, 0)
Screenshot: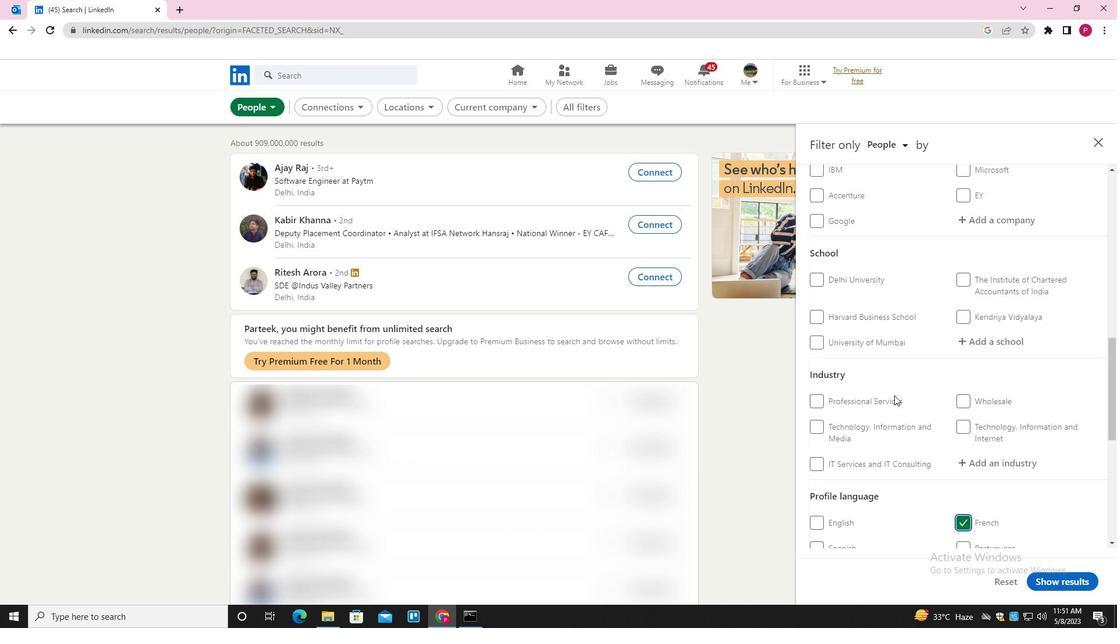 
Action: Mouse scrolled (894, 396) with delta (0, 0)
Screenshot: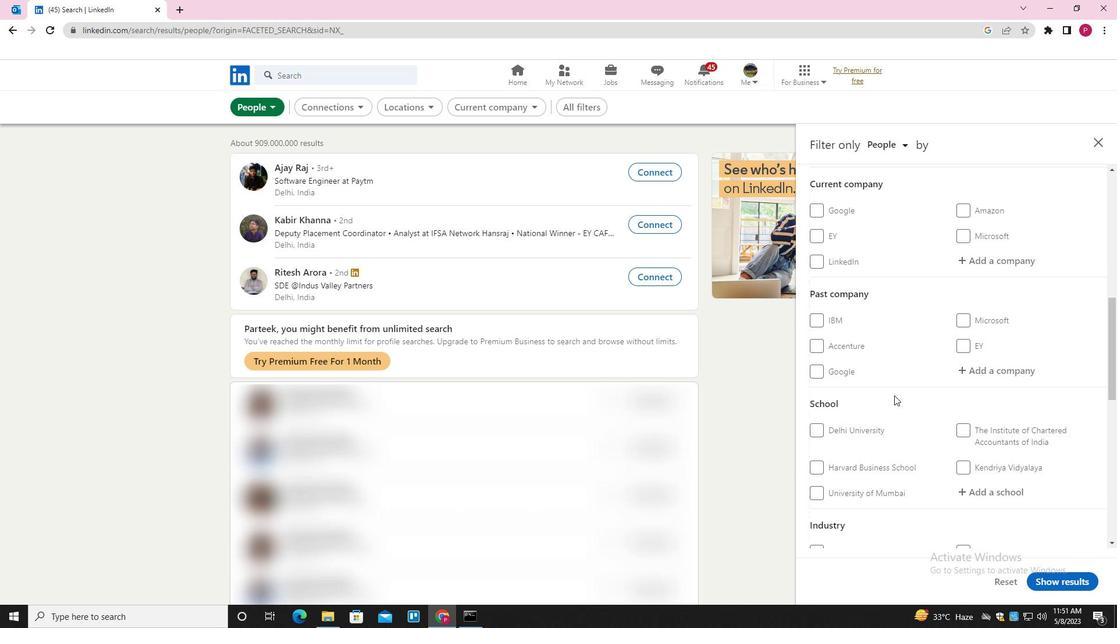 
Action: Mouse moved to (989, 318)
Screenshot: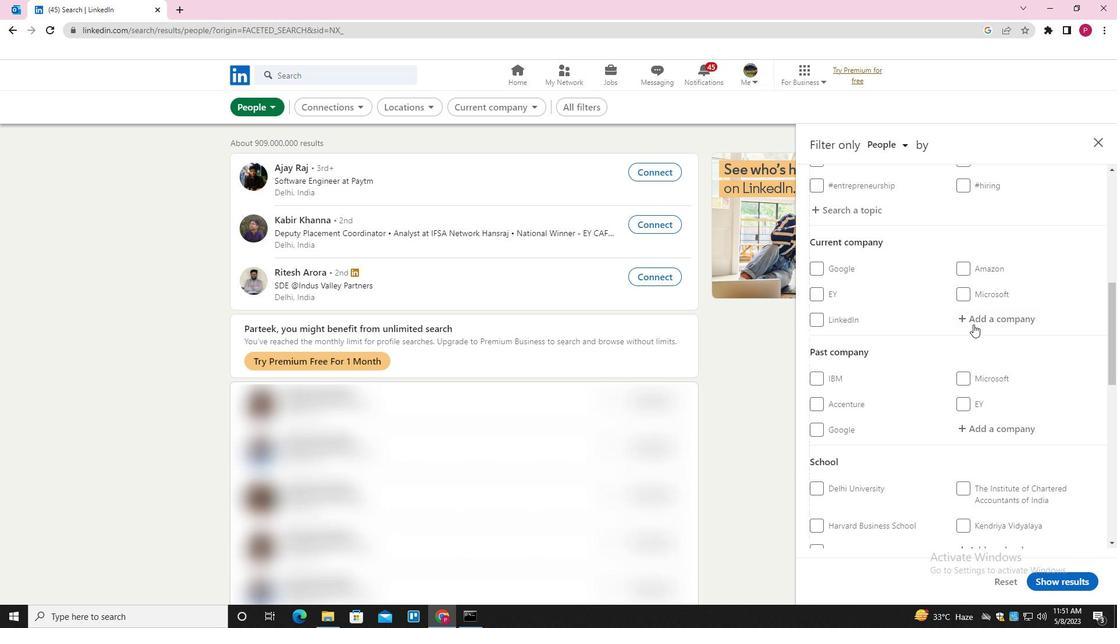 
Action: Mouse pressed left at (989, 318)
Screenshot: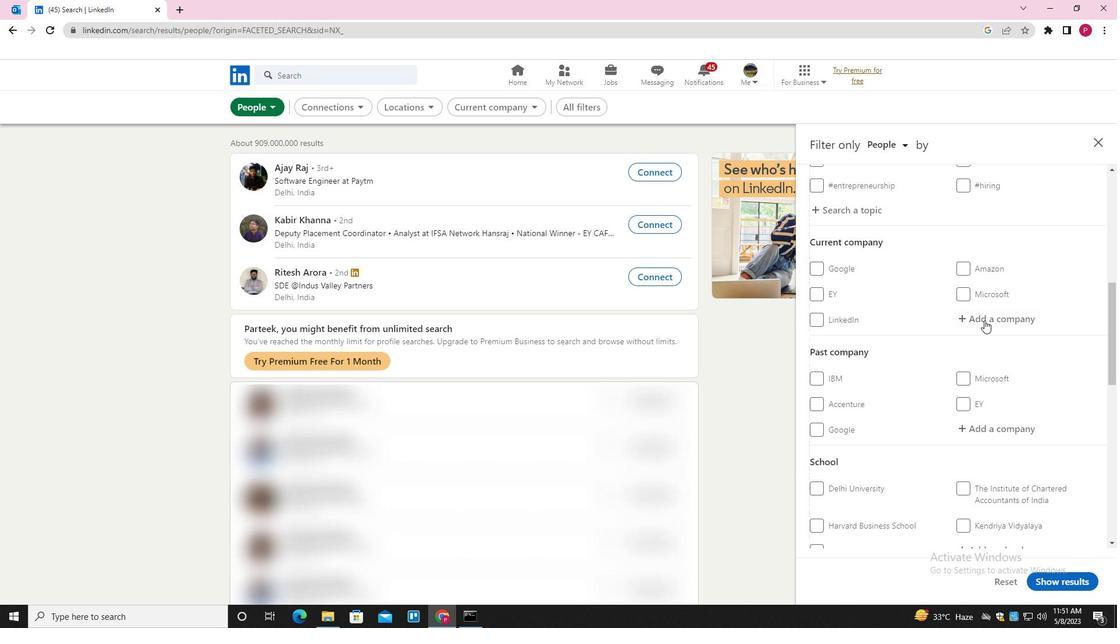 
Action: Key pressed <Key.shift><Key.shift><Key.shift><Key.shift>K<Key.backspace>L<Key.backspace>JSA<Key.space><Key.down><Key.enter>
Screenshot: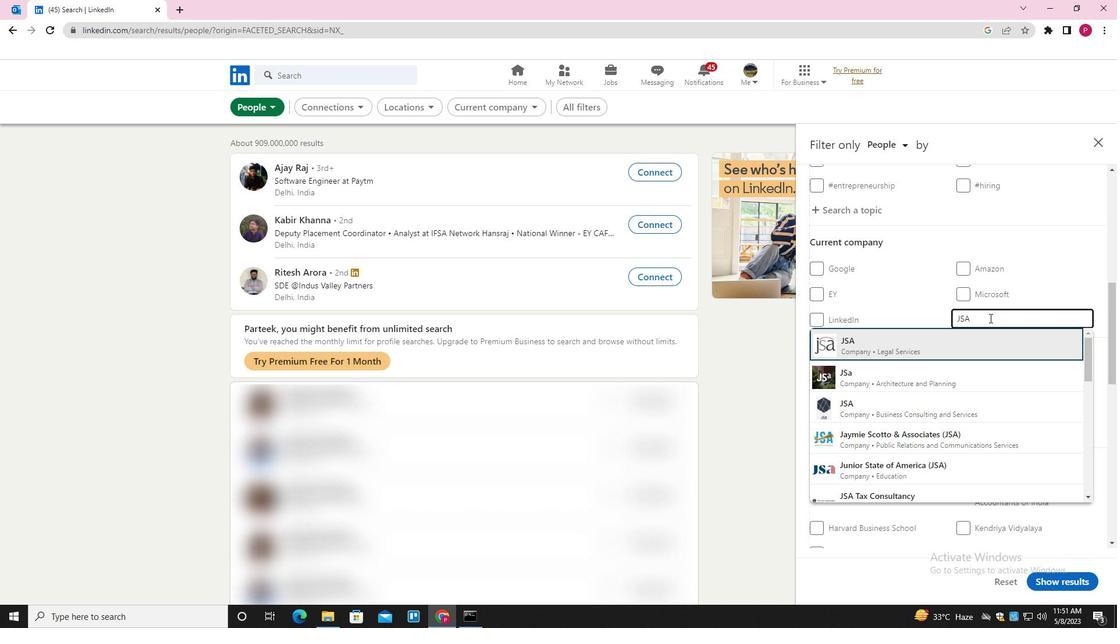 
Action: Mouse moved to (996, 325)
Screenshot: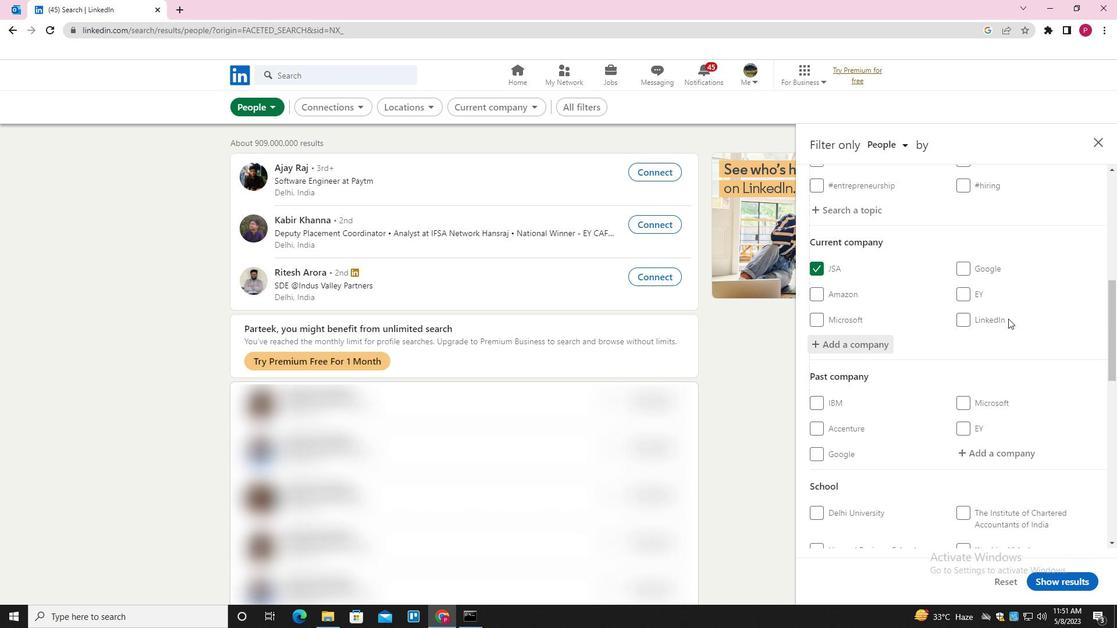 
Action: Mouse scrolled (996, 324) with delta (0, 0)
Screenshot: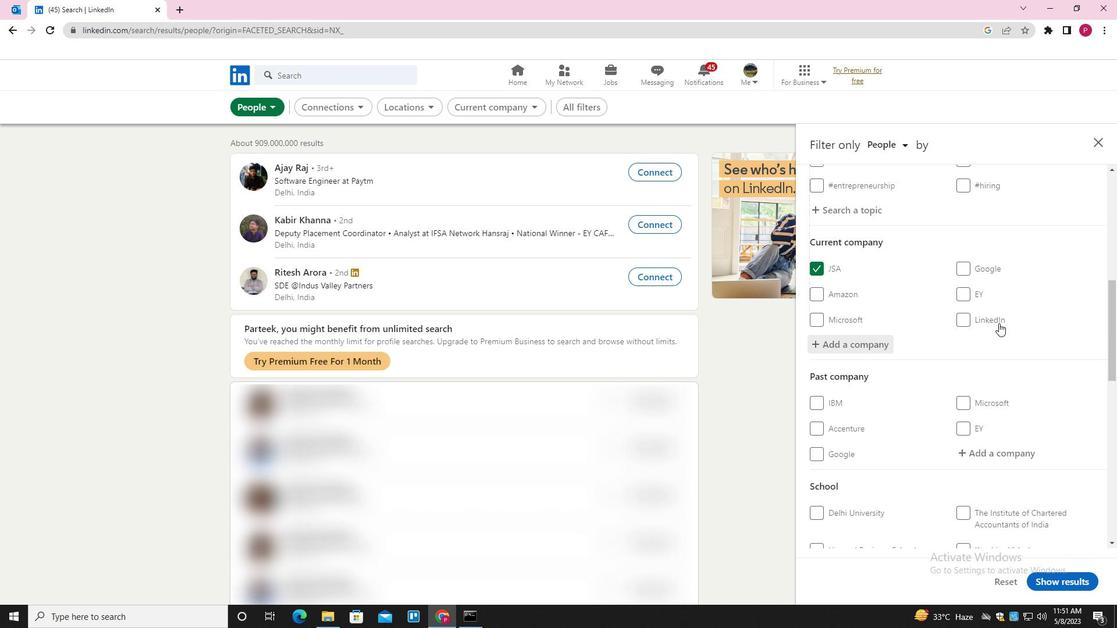 
Action: Mouse scrolled (996, 324) with delta (0, 0)
Screenshot: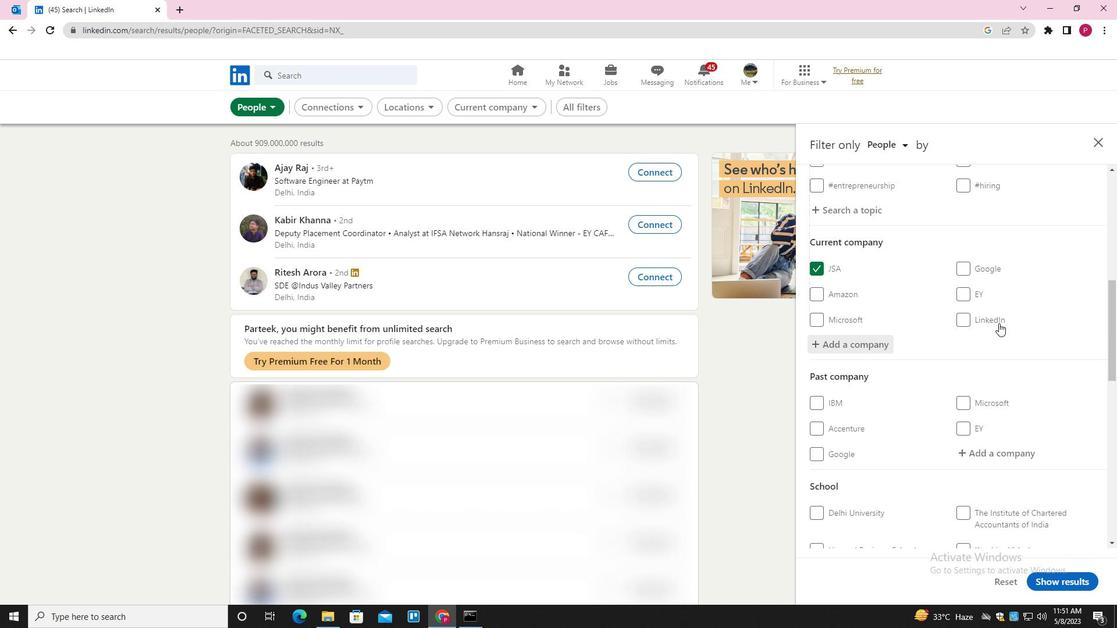 
Action: Mouse scrolled (996, 324) with delta (0, 0)
Screenshot: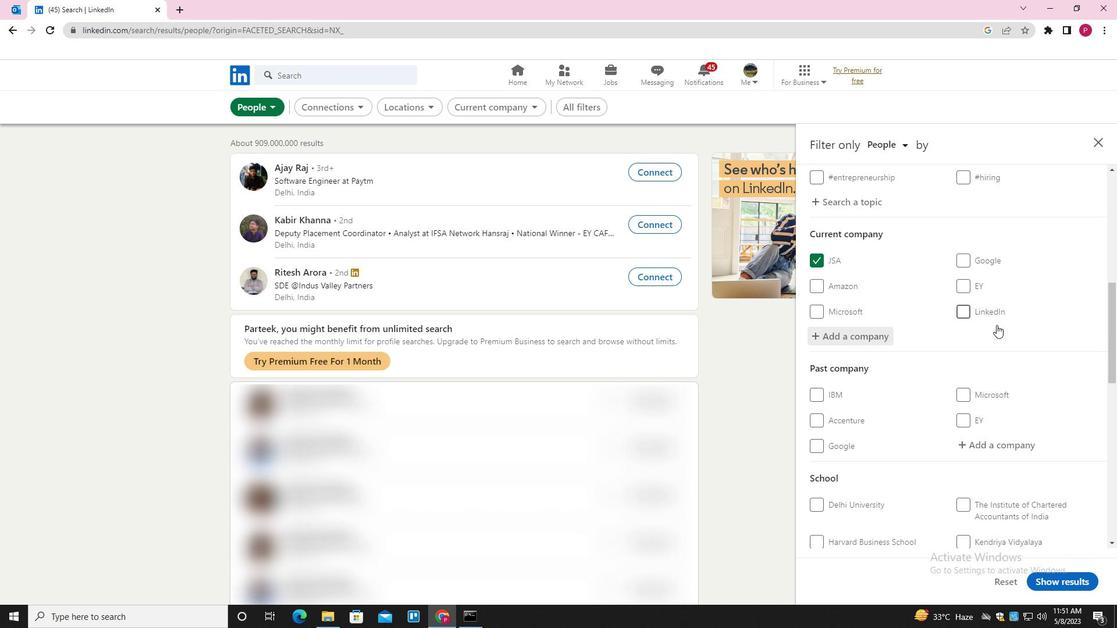 
Action: Mouse moved to (994, 325)
Screenshot: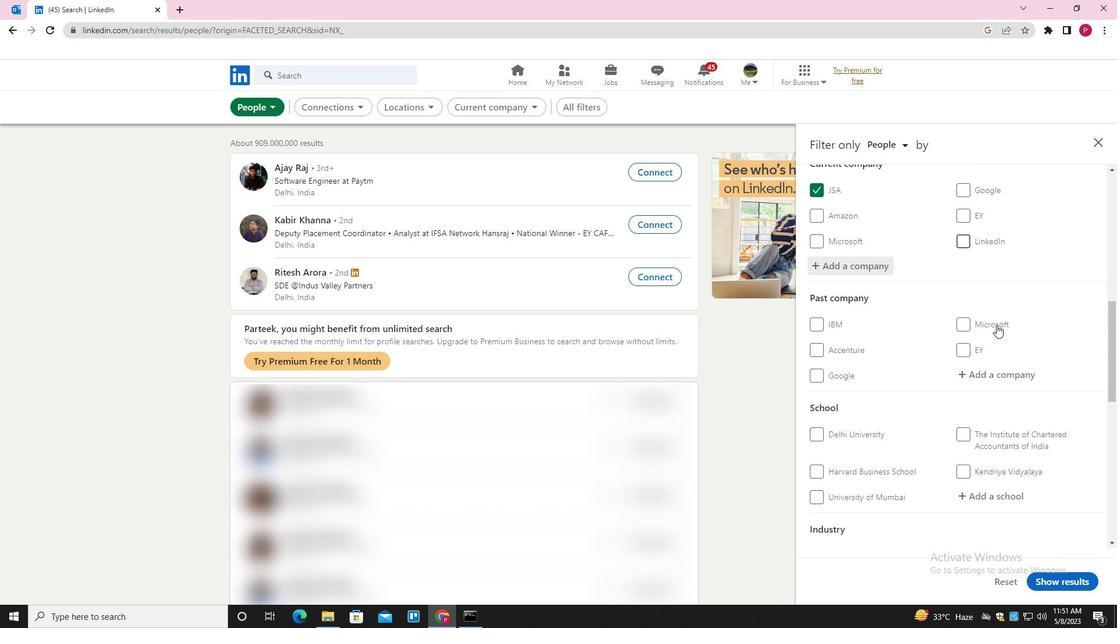 
Action: Mouse scrolled (994, 325) with delta (0, 0)
Screenshot: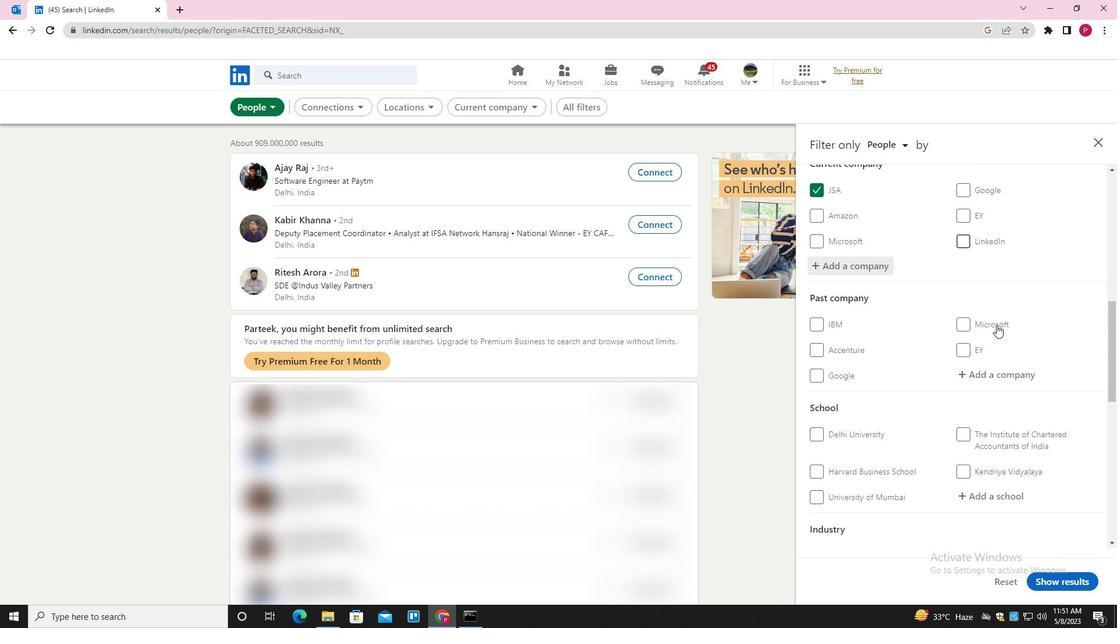 
Action: Mouse moved to (980, 340)
Screenshot: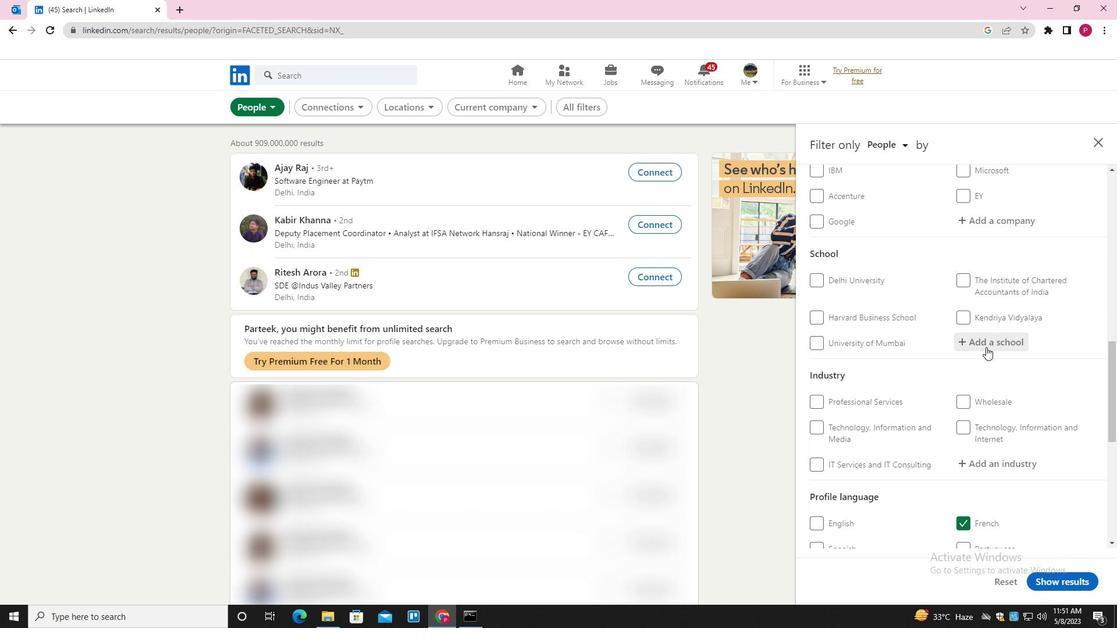 
Action: Mouse pressed left at (980, 340)
Screenshot: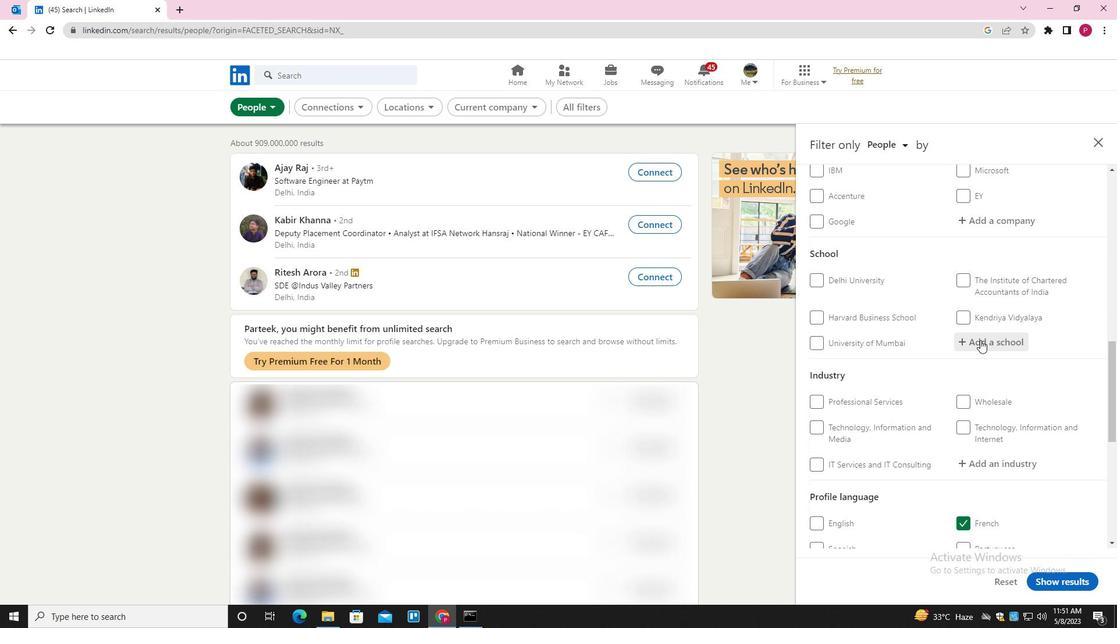 
Action: Key pressed <Key.shift><Key.shift><Key.shift><Key.shift><Key.shift><Key.shift><Key.shift><Key.shift><Key.shift><Key.shift><Key.shift><Key.shift><Key.shift><Key.shift><Key.shift><Key.shift><Key.shift><Key.shift><Key.shift><Key.shift><Key.shift><Key.shift><Key.shift><Key.shift><Key.shift><Key.shift><Key.shift><Key.shift><Key.shift><Key.shift><Key.shift><Key.shift><Key.shift><Key.shift><Key.shift><Key.shift><Key.shift><Key.shift><Key.shift><Key.shift><Key.shift><Key.shift><Key.shift><Key.shift><Key.shift><Key.shift><Key.shift><Key.shift><Key.shift><Key.shift><Key.shift><Key.shift><Key.shift><Key.shift><Key.shift><Key.shift><Key.shift><Key.shift>SHAHEED<Key.space><Key.shift><Key.shift><Key.shift><Key.shift><Key.shift><Key.shift><Key.shift><Key.shift><Key.shift><Key.shift><Key.shift><Key.shift><Key.shift><Key.shift><Key.shift><Key.shift>SUKHDEV<Key.space><Key.shift>COLLEGE<Key.space>OF<Key.space><Key.shift>BUSINEES<Key.space><Key.backspace><Key.backspace><Key.backspace>SS<Key.space><Key.down><Key.enter>
Screenshot: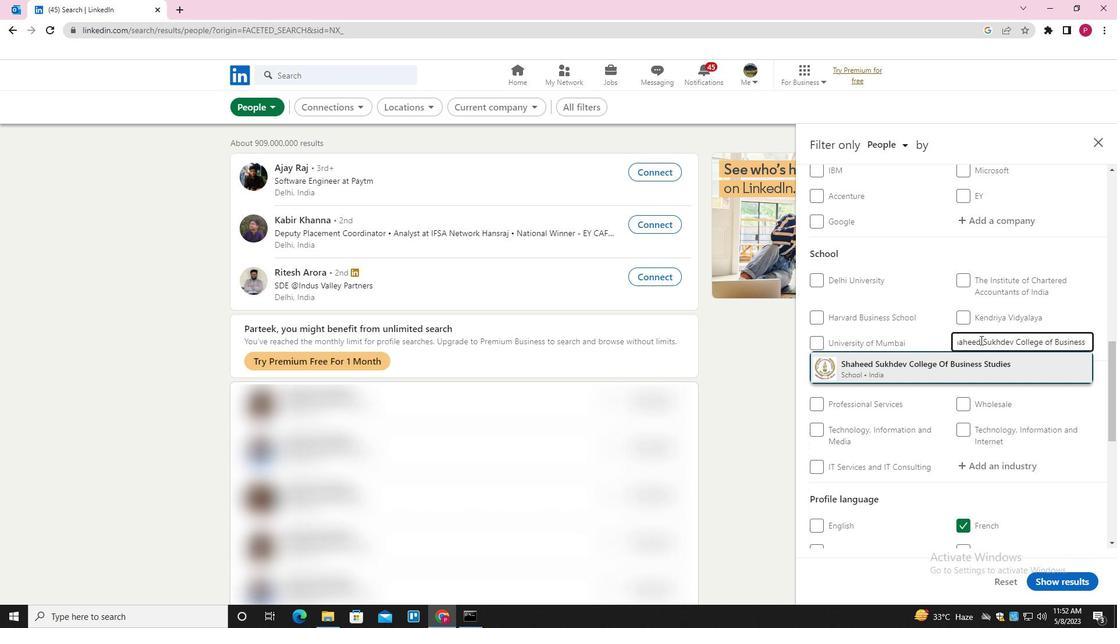 
Action: Mouse moved to (956, 384)
Screenshot: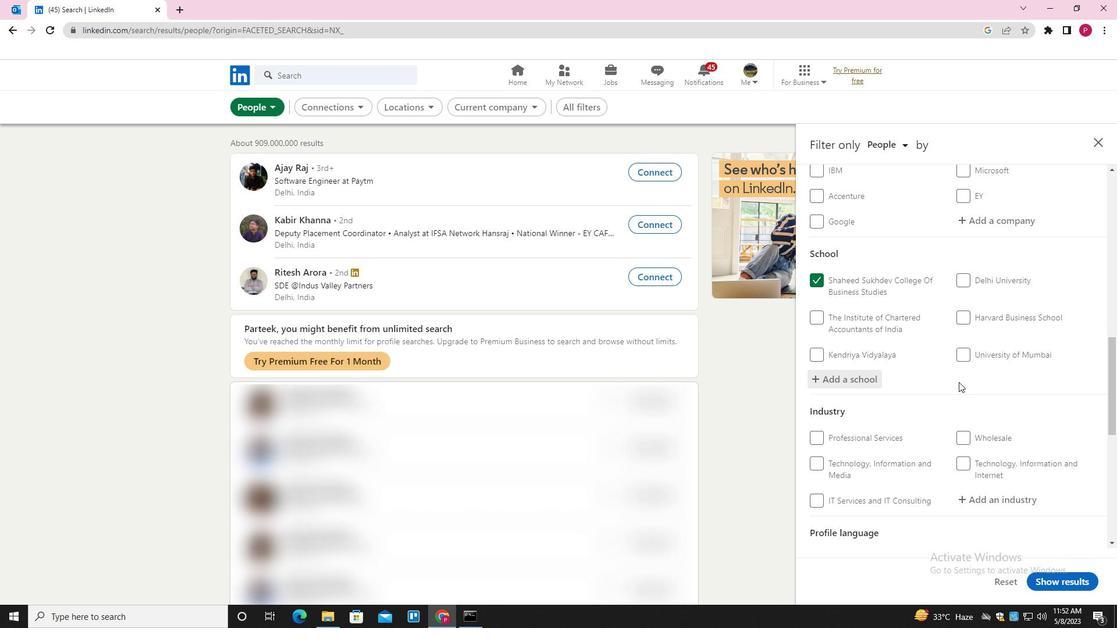 
Action: Mouse scrolled (956, 383) with delta (0, 0)
Screenshot: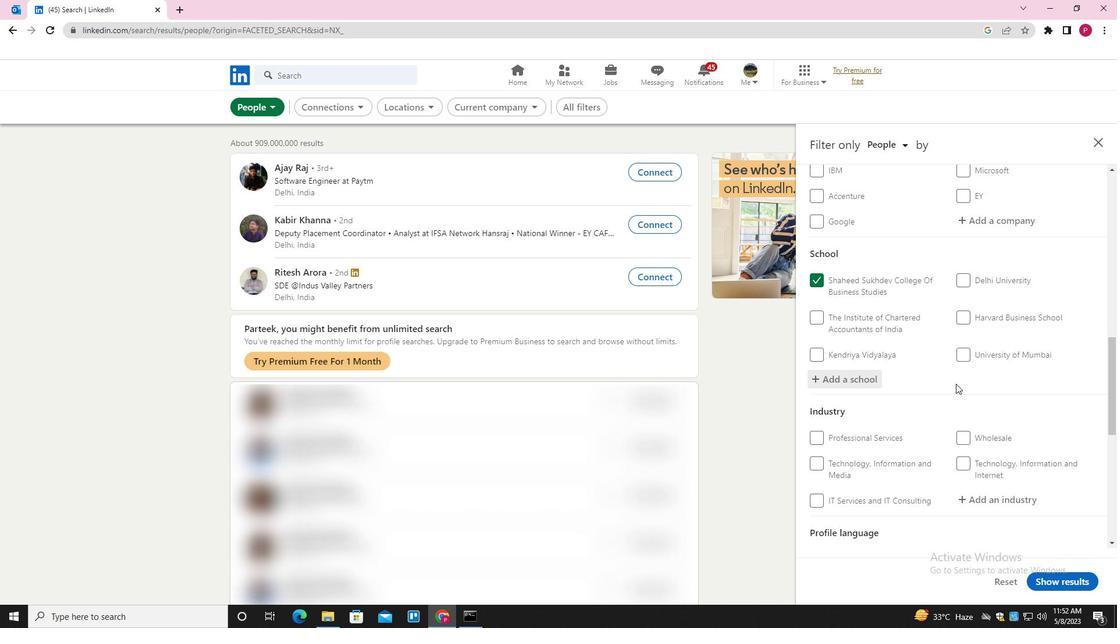 
Action: Mouse scrolled (956, 383) with delta (0, 0)
Screenshot: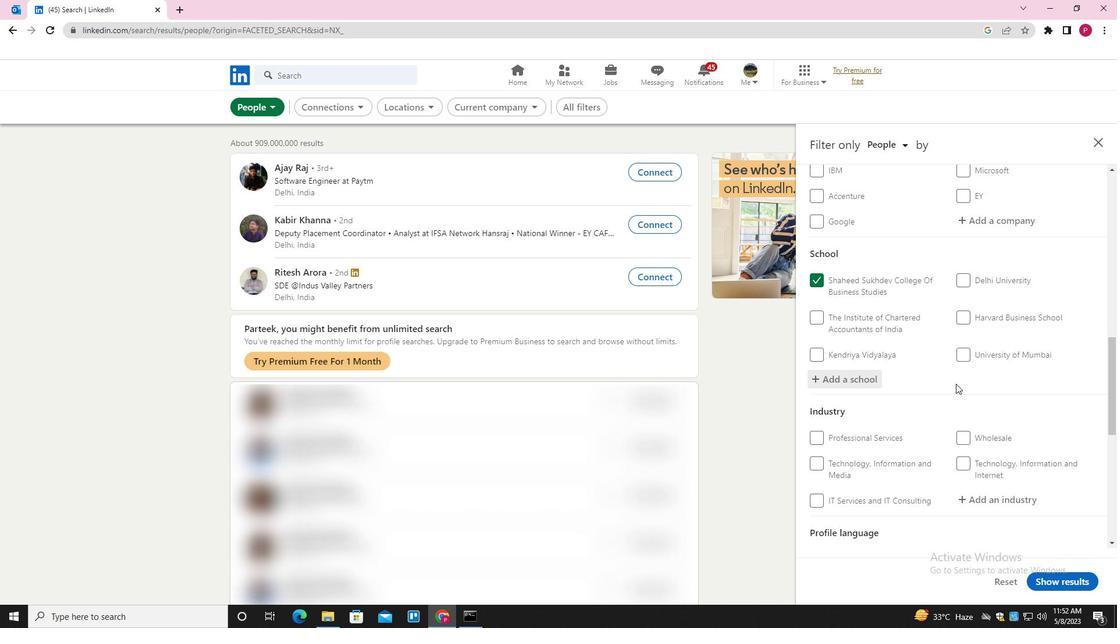 
Action: Mouse scrolled (956, 383) with delta (0, 0)
Screenshot: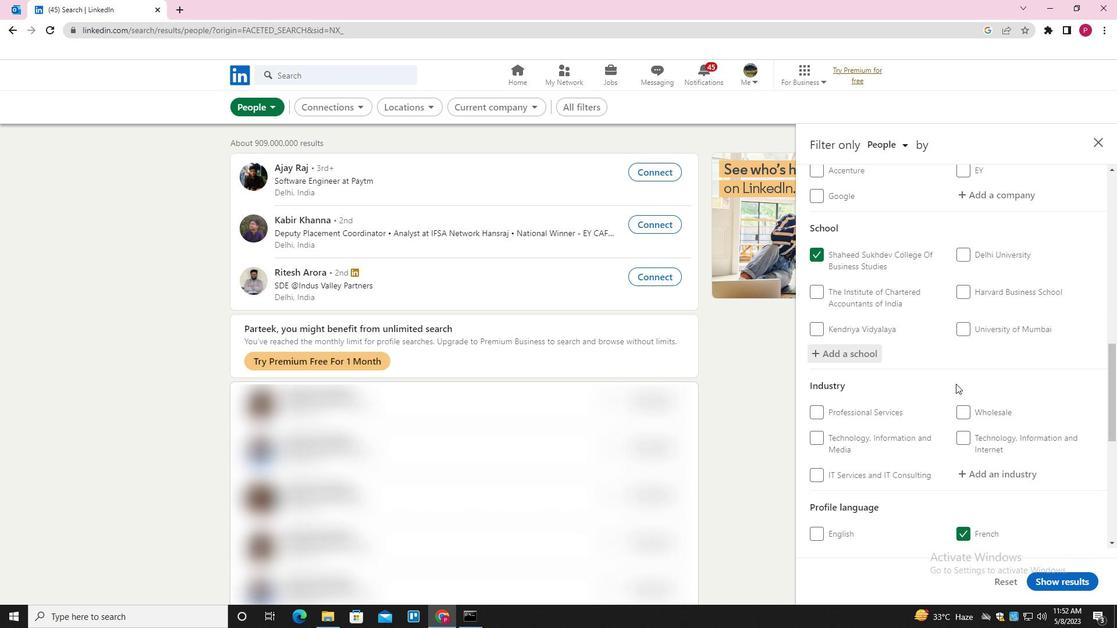 
Action: Mouse moved to (1001, 325)
Screenshot: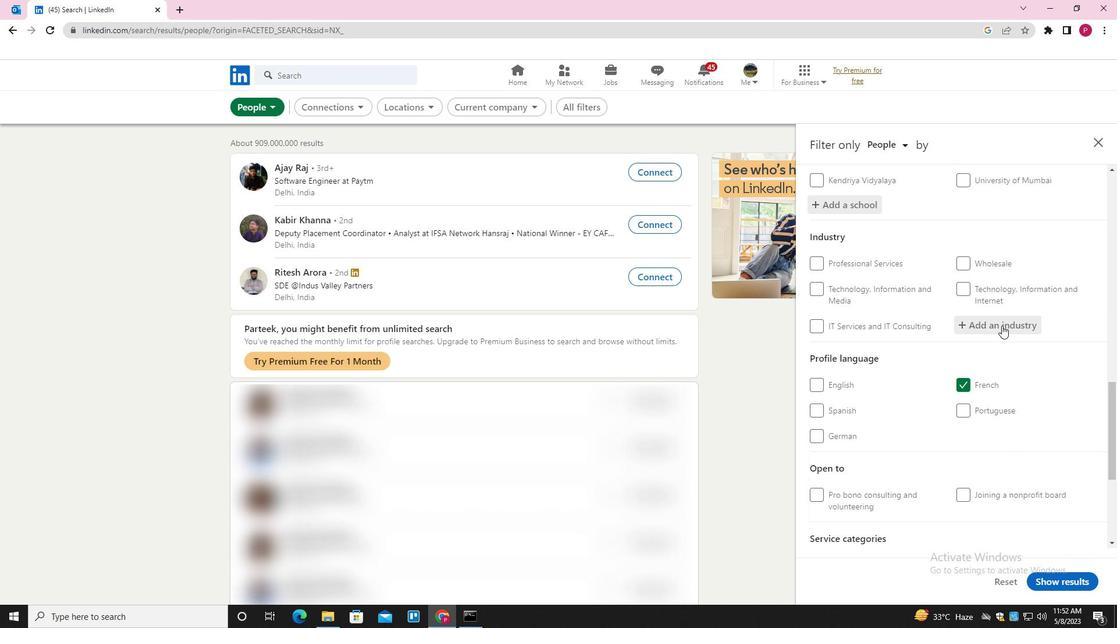 
Action: Mouse pressed left at (1001, 325)
Screenshot: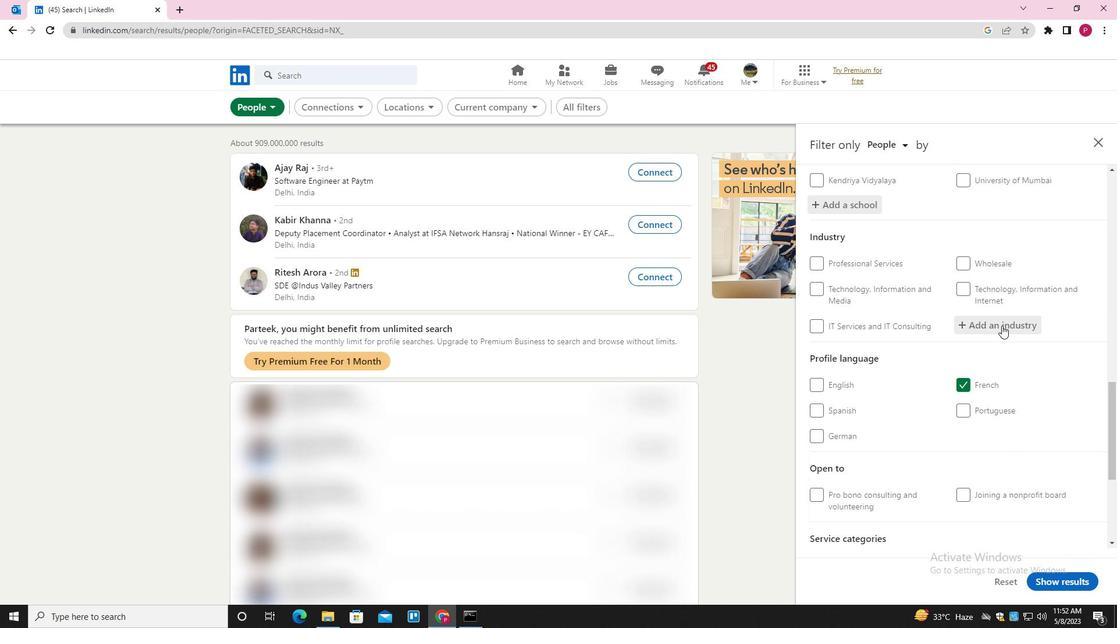 
Action: Key pressed <Key.shift><Key.shift><Key.shift><Key.shift>RETAI<Key.space><Key.shift><Key.backspace><Key.backspace>IL<Key.space><Key.shift>BOOKS<Key.space>AND<Key.space><Key.shift>PRINTED<Key.space><Key.shift>NEWS<Key.down><Key.enter>
Screenshot: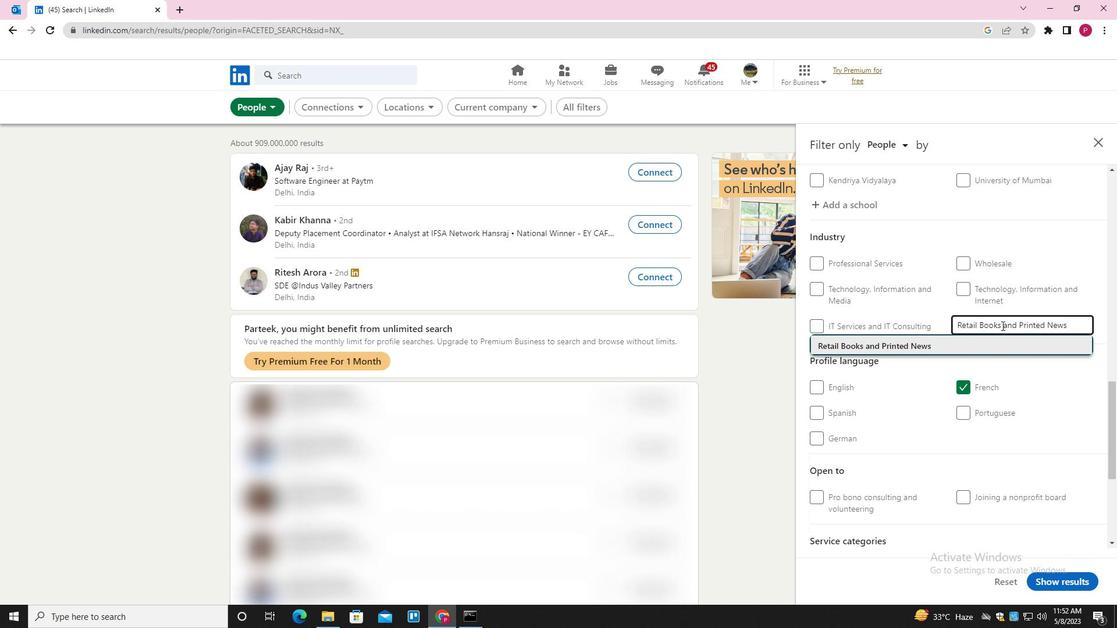 
Action: Mouse moved to (999, 362)
Screenshot: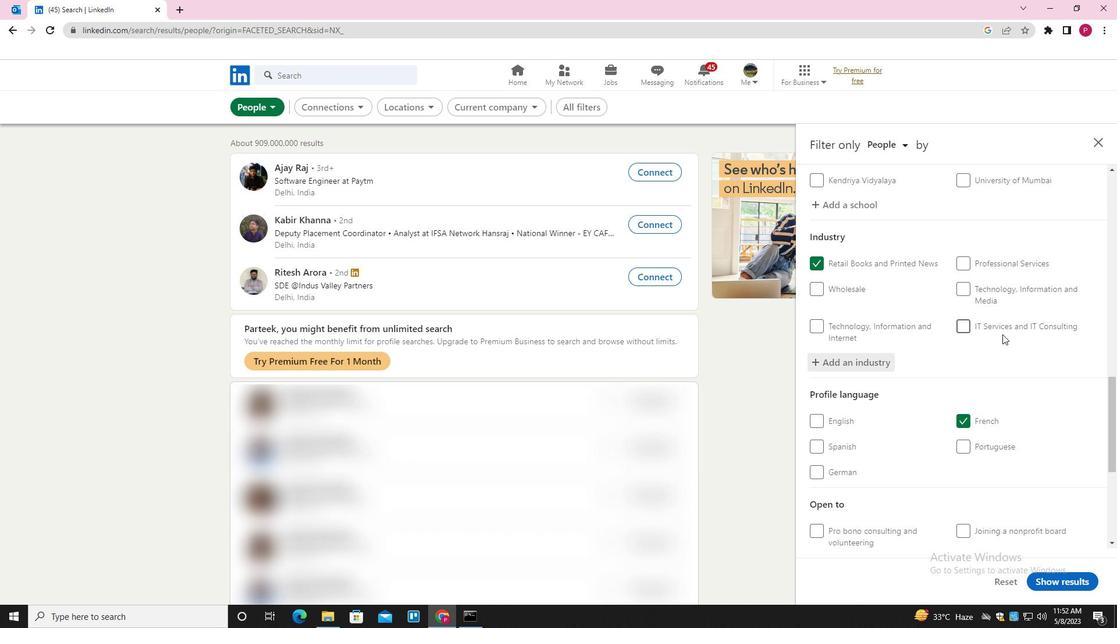 
Action: Mouse scrolled (999, 361) with delta (0, 0)
Screenshot: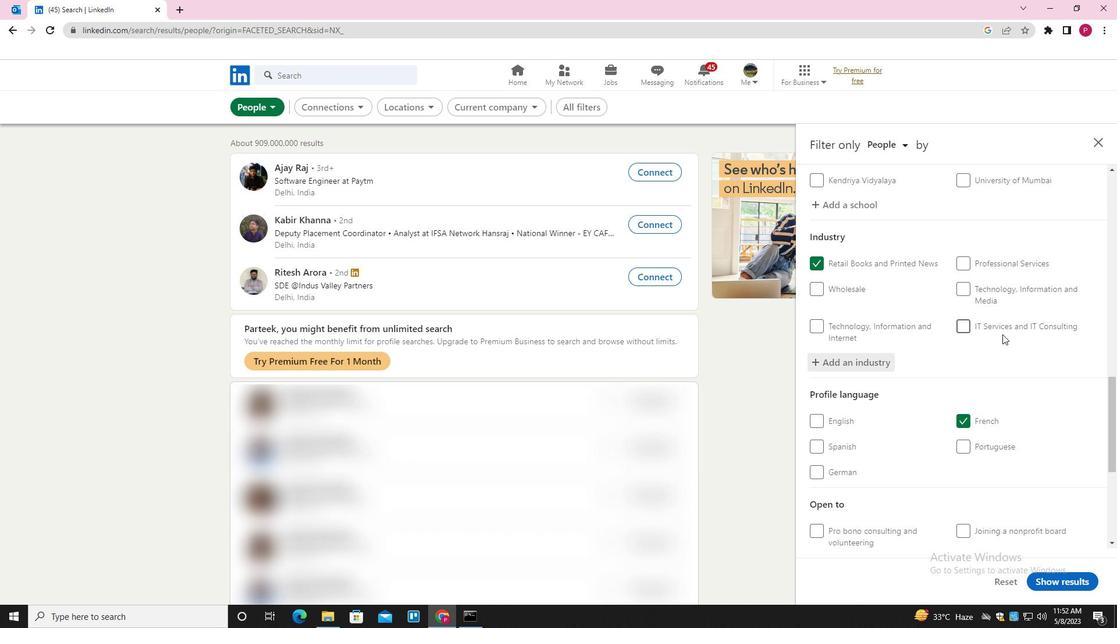 
Action: Mouse scrolled (999, 361) with delta (0, 0)
Screenshot: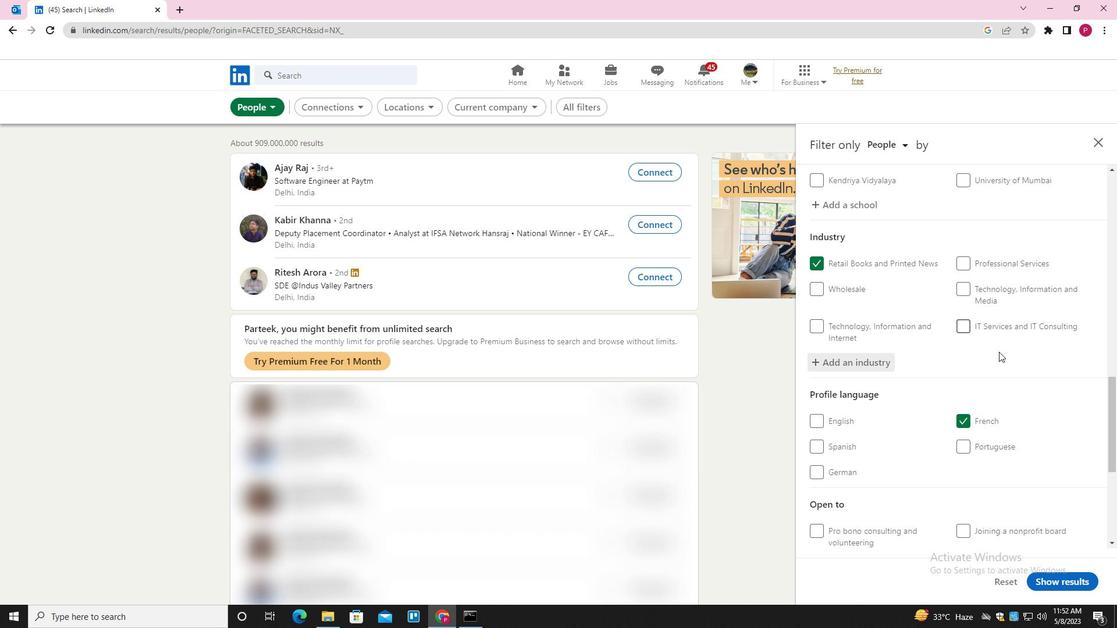 
Action: Mouse scrolled (999, 361) with delta (0, 0)
Screenshot: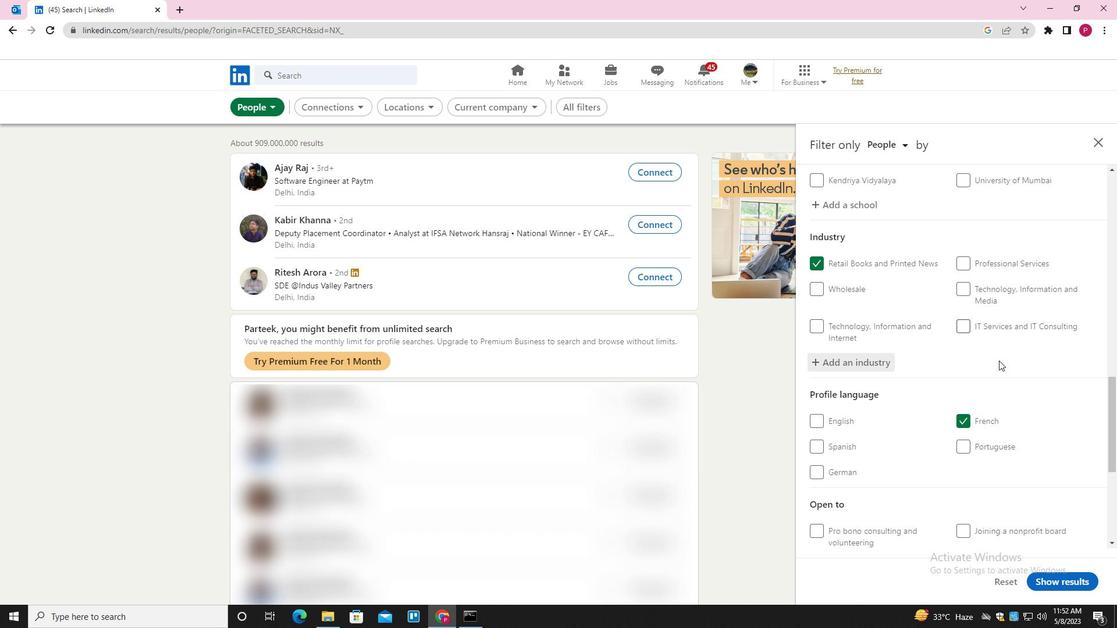
Action: Mouse moved to (999, 367)
Screenshot: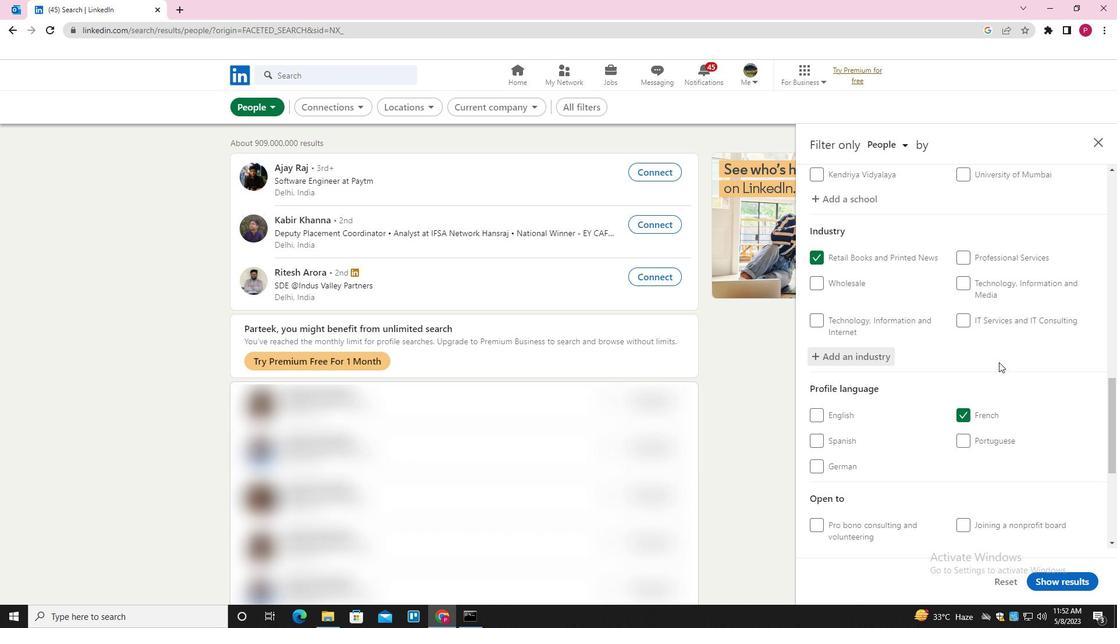 
Action: Mouse scrolled (999, 366) with delta (0, 0)
Screenshot: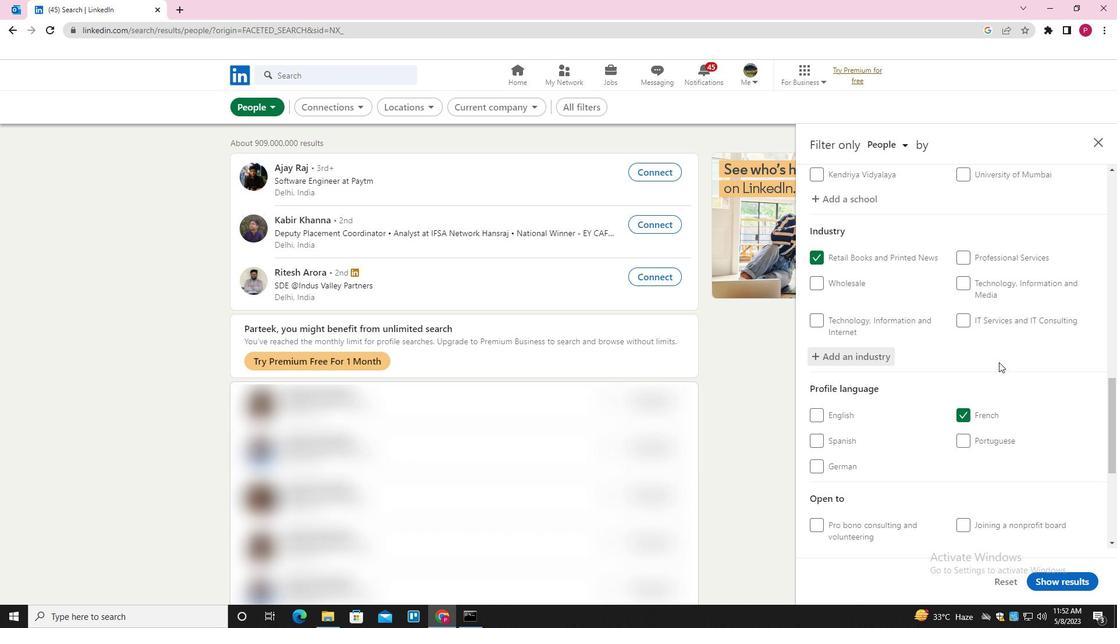 
Action: Mouse moved to (1004, 421)
Screenshot: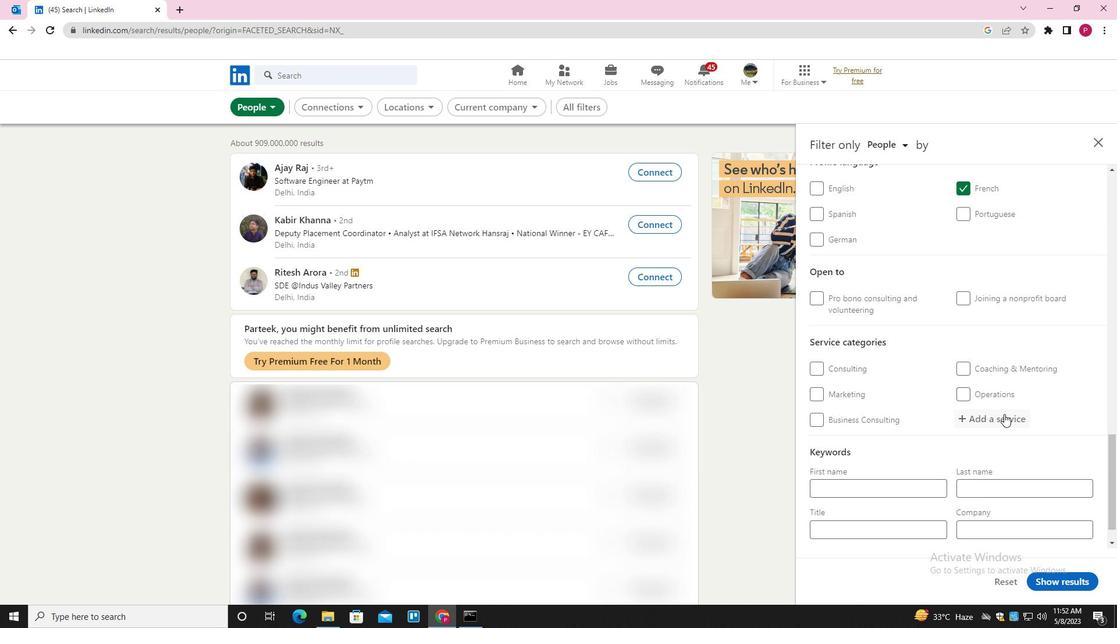 
Action: Mouse pressed left at (1004, 421)
Screenshot: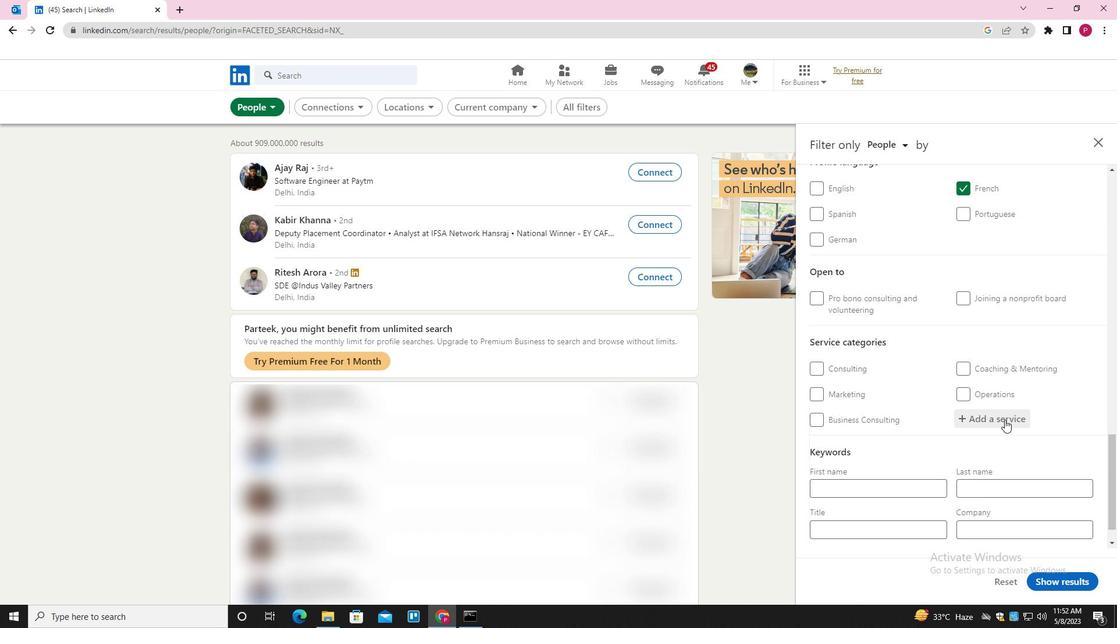 
Action: Key pressed <Key.shift>LOGO<Key.space><Key.shift>DESIGN<Key.down><Key.enter>
Screenshot: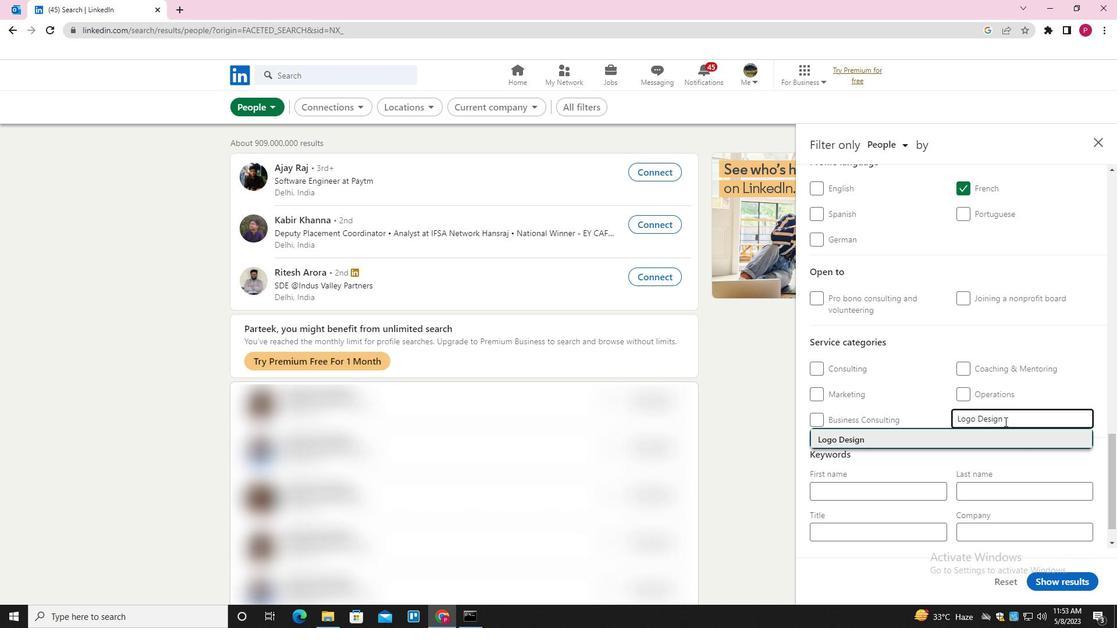 
Action: Mouse moved to (1003, 424)
Screenshot: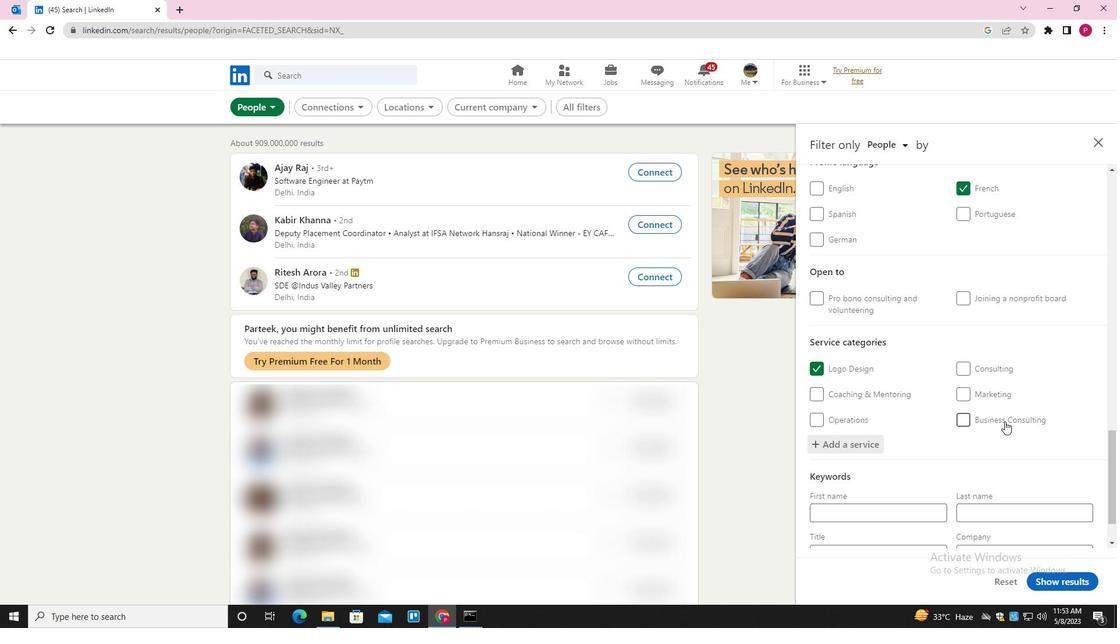 
Action: Mouse scrolled (1003, 424) with delta (0, 0)
Screenshot: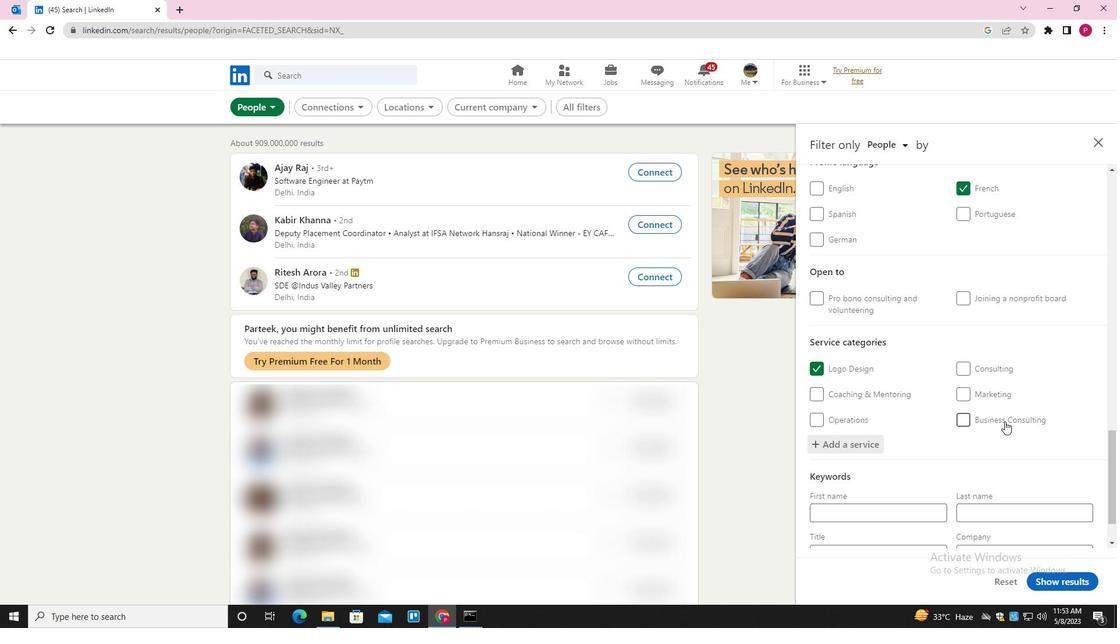 
Action: Mouse moved to (1001, 425)
Screenshot: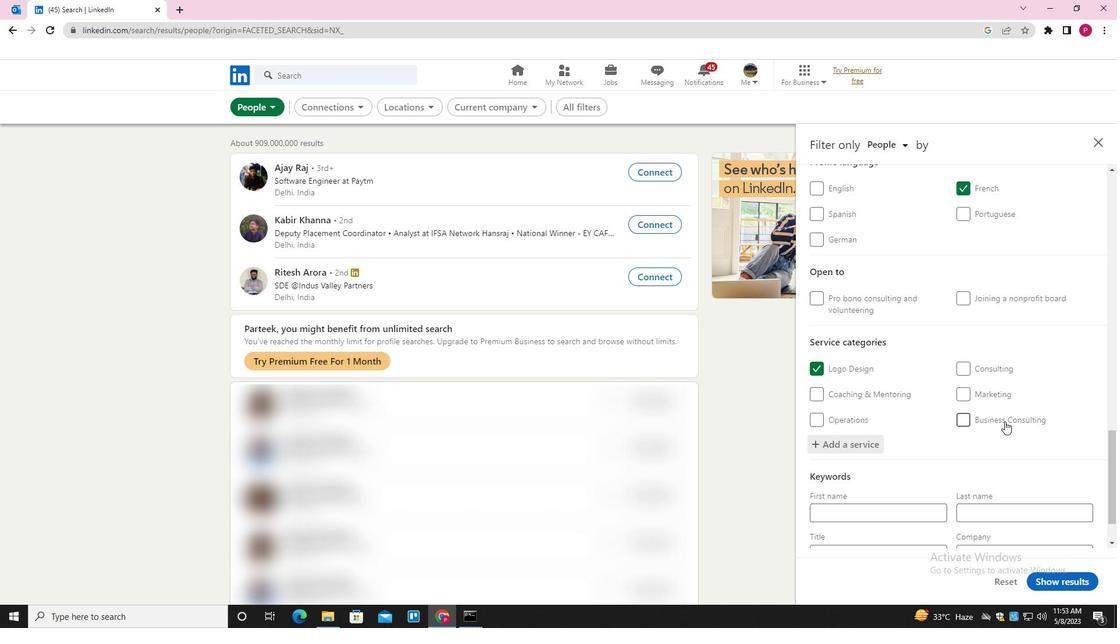 
Action: Mouse scrolled (1001, 425) with delta (0, 0)
Screenshot: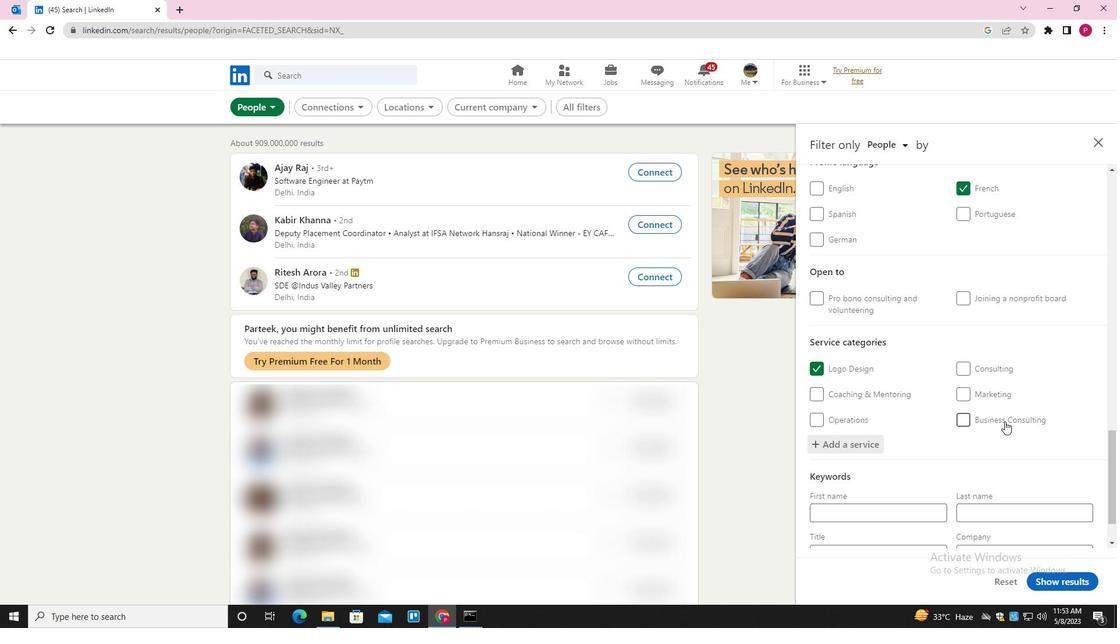 
Action: Mouse moved to (996, 432)
Screenshot: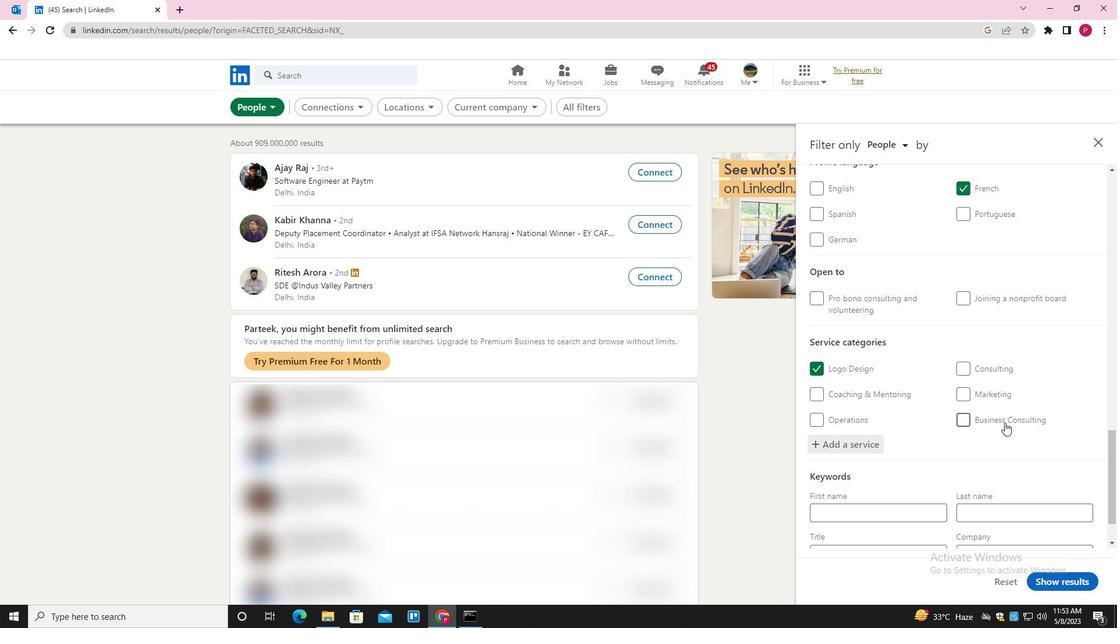 
Action: Mouse scrolled (996, 432) with delta (0, 0)
Screenshot: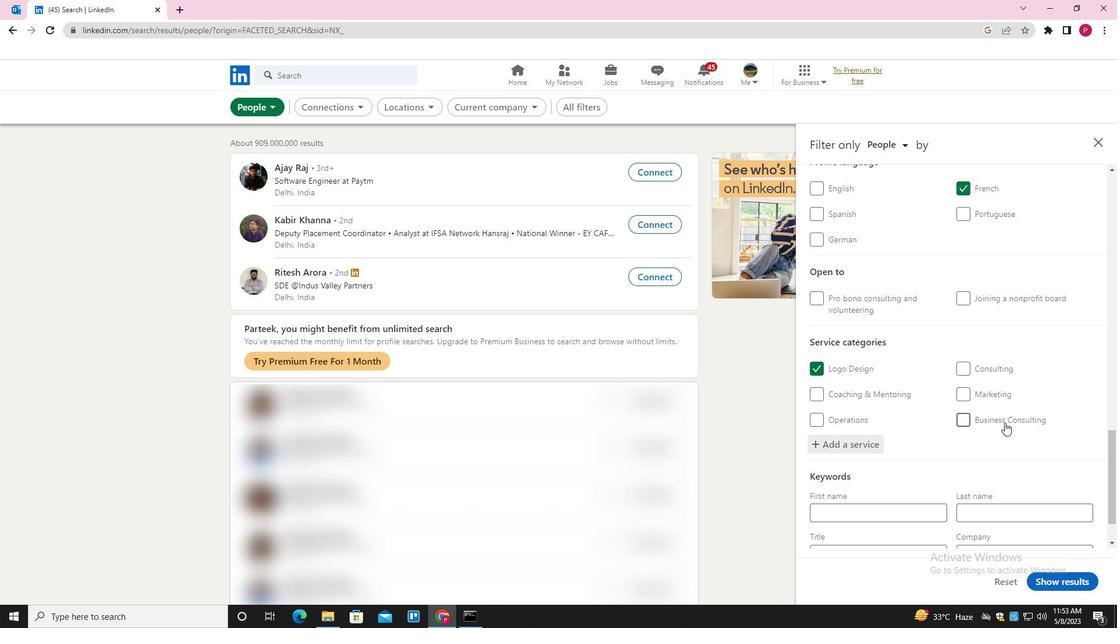 
Action: Mouse moved to (985, 449)
Screenshot: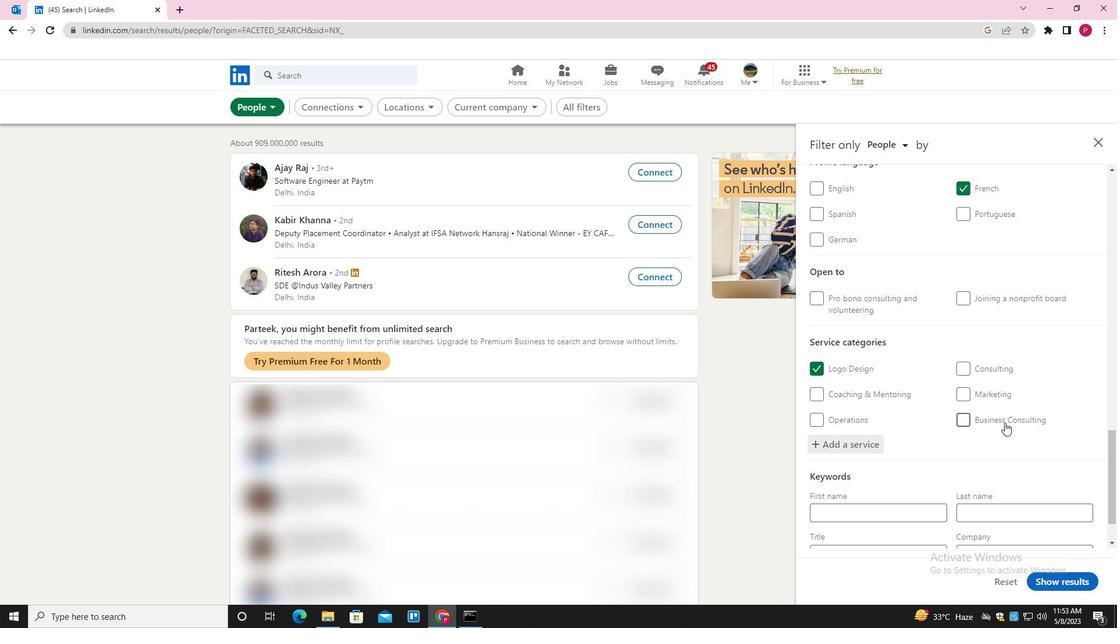 
Action: Mouse scrolled (985, 449) with delta (0, 0)
Screenshot: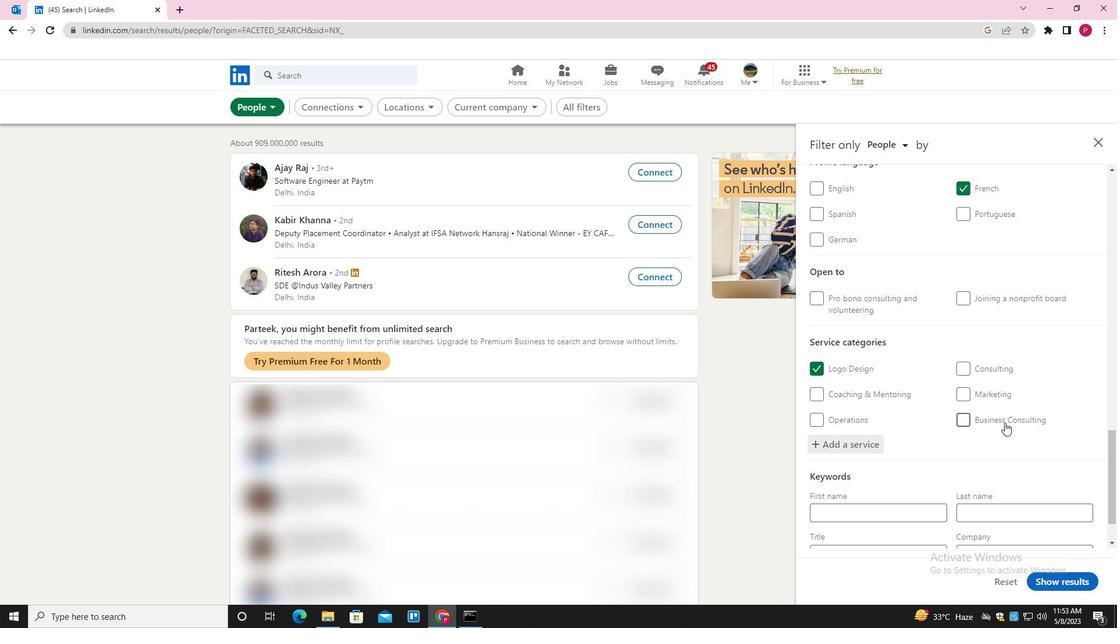
Action: Mouse moved to (968, 475)
Screenshot: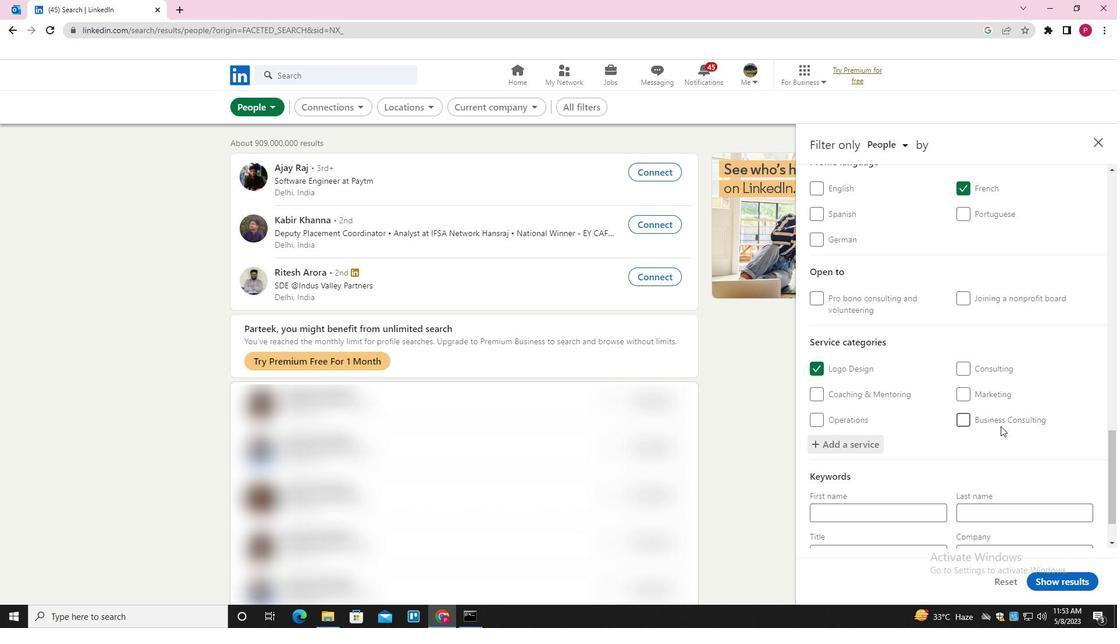 
Action: Mouse scrolled (968, 474) with delta (0, 0)
Screenshot: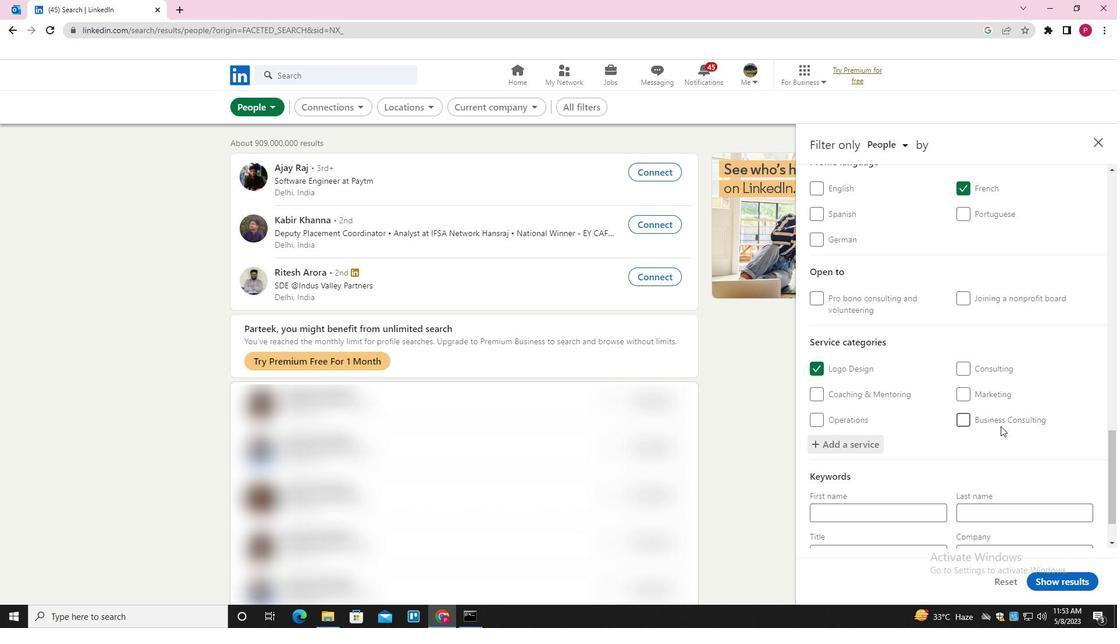 
Action: Mouse moved to (905, 495)
Screenshot: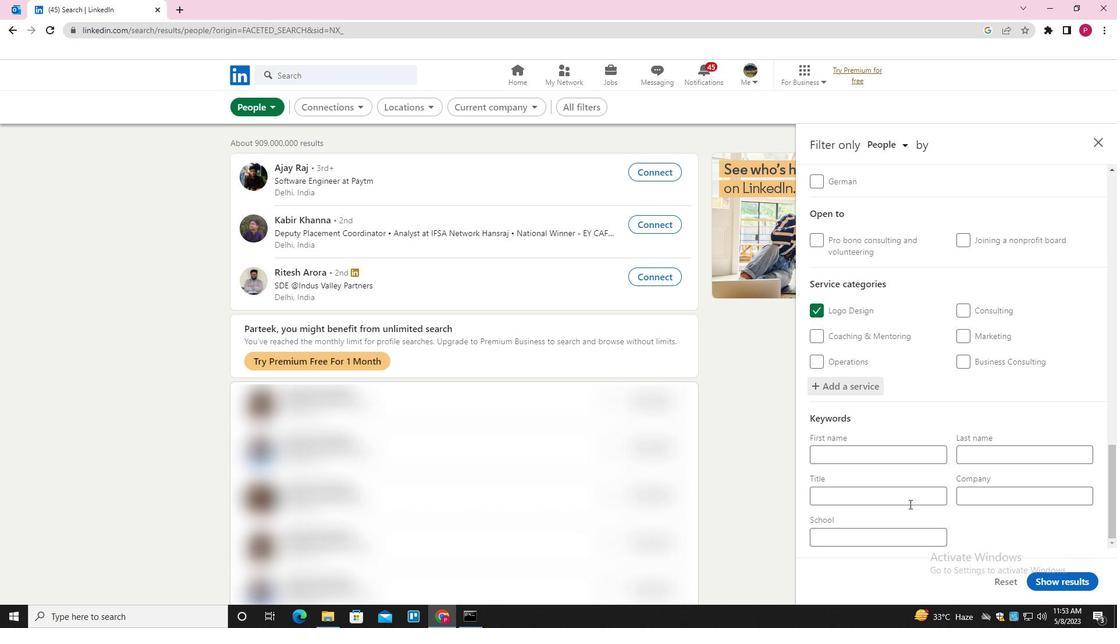 
Action: Mouse pressed left at (905, 495)
Screenshot: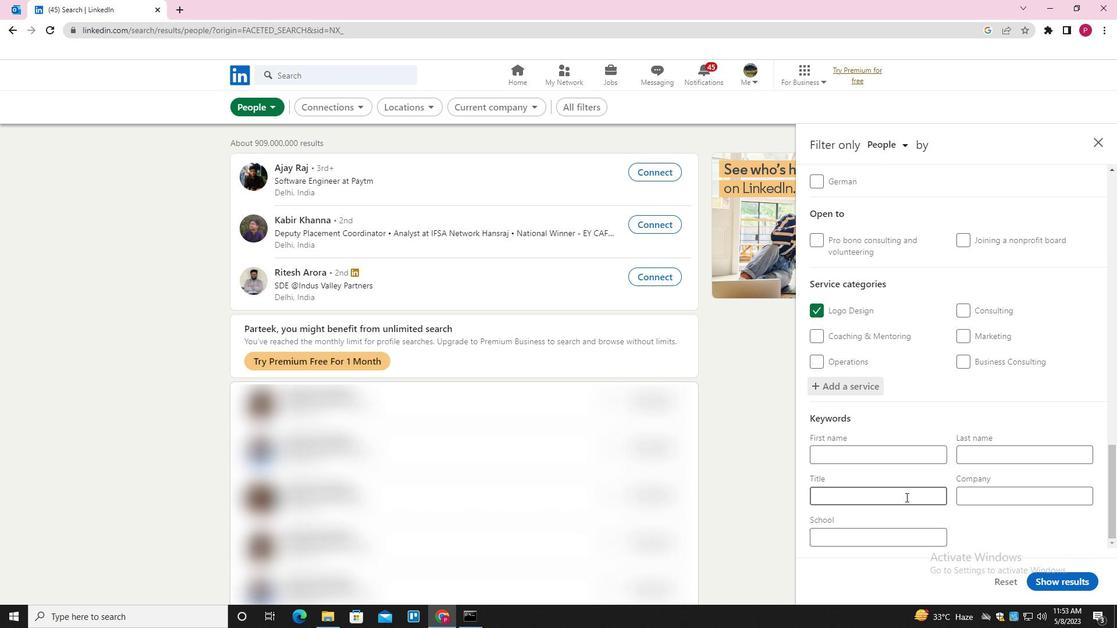 
Action: Key pressed <Key.shift>CAFETERIA<Key.space><Key.shift>WORKER
Screenshot: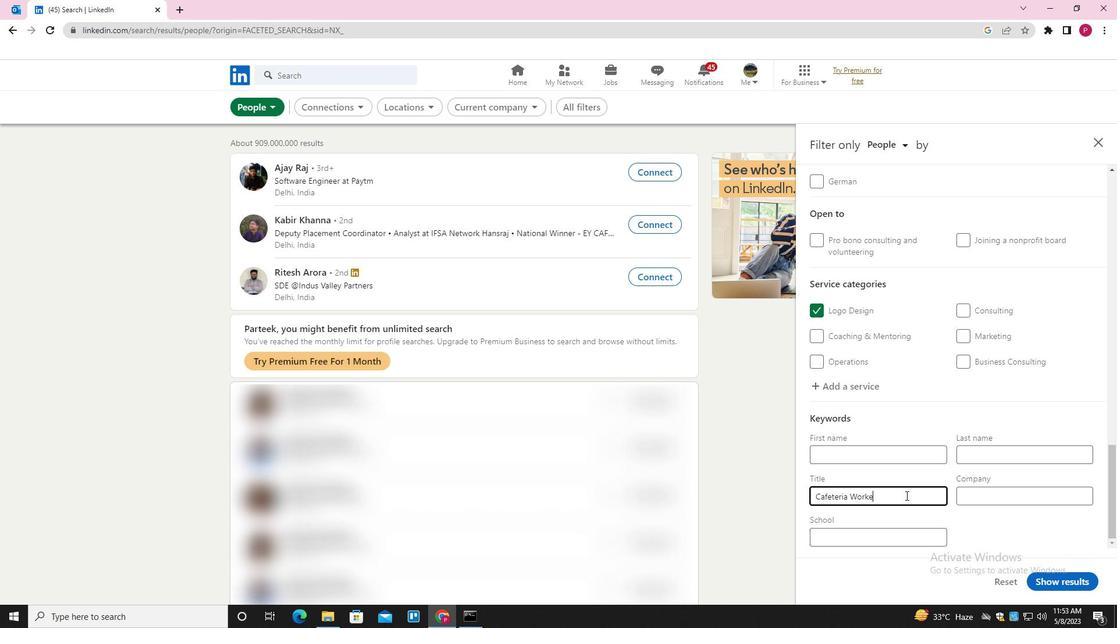 
Action: Mouse moved to (1054, 588)
Screenshot: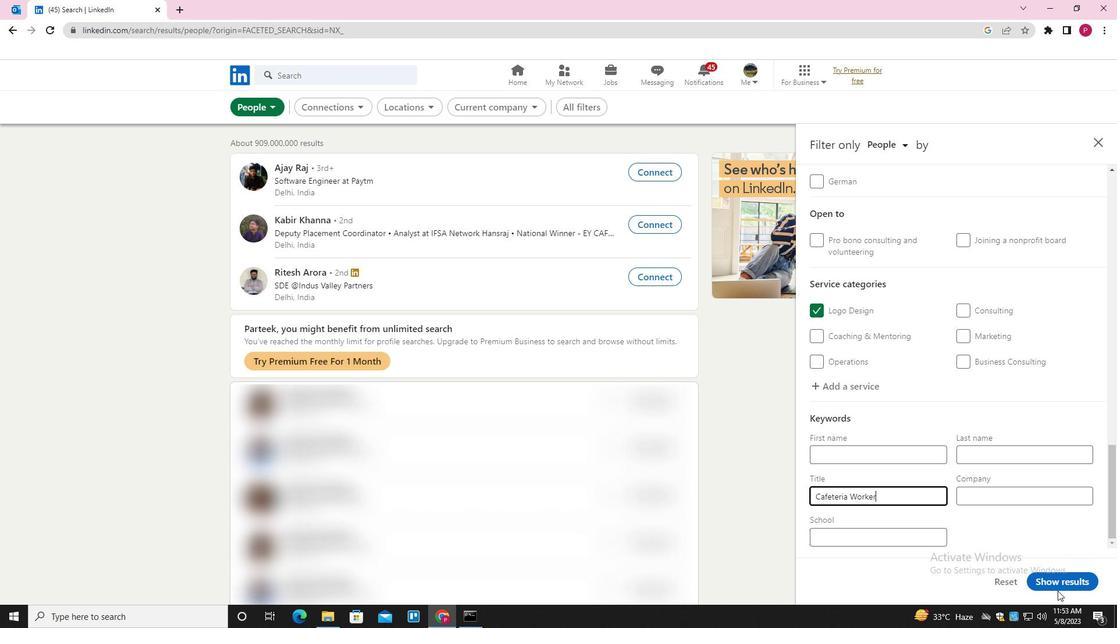 
Action: Mouse pressed left at (1054, 588)
Screenshot: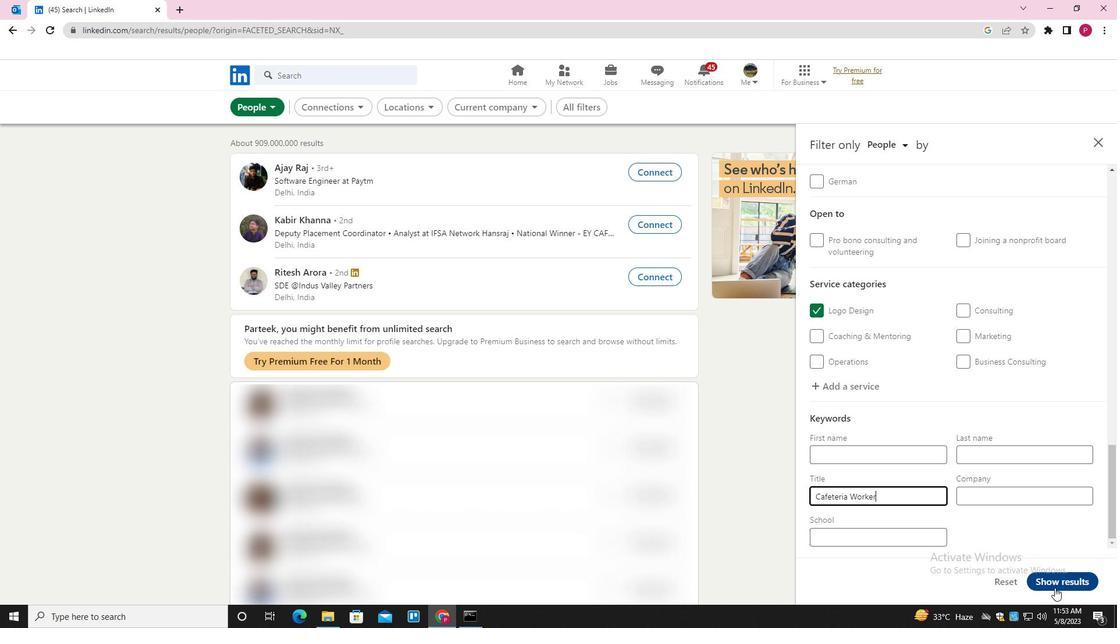 
Action: Mouse moved to (494, 182)
Screenshot: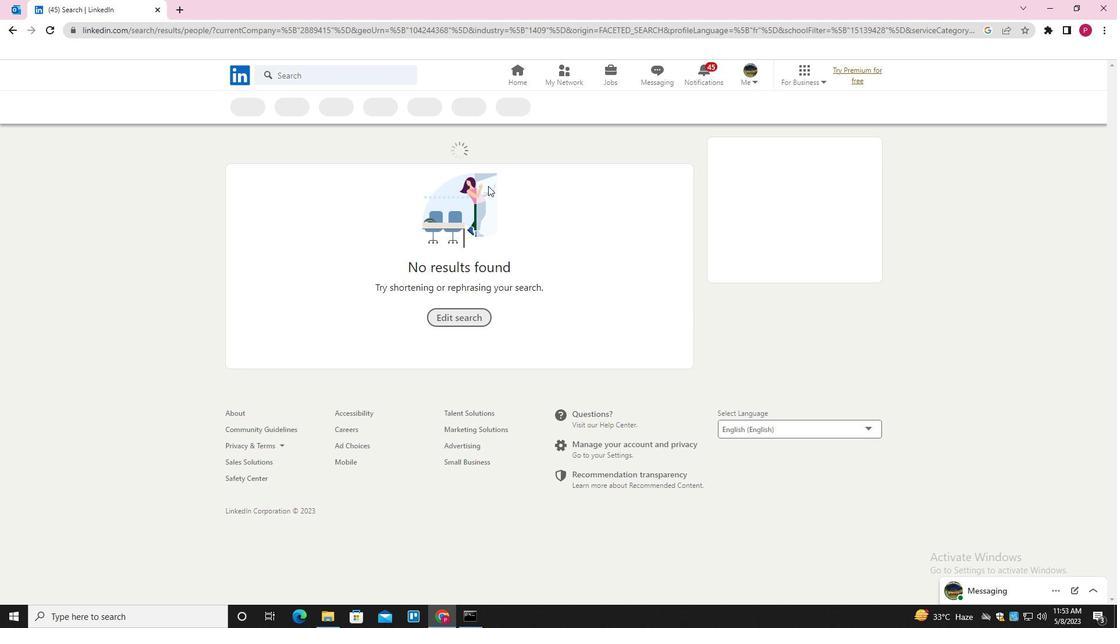 
